 Task: Create new contact,   with mail id: 'GenesisThompson81@nbcnewyork.com', first name: 'Genesis', Last name: 'Thompson', Job Title: Business Consultant, Phone number (916) 555-5678. Change life cycle stage to  'Lead' and lead status to 'New'. Add new company to the associated contact: www.blackbuck.com_x000D_
 and type: Prospect. Logged in from softage.1@softage.net
Action: Mouse moved to (85, 54)
Screenshot: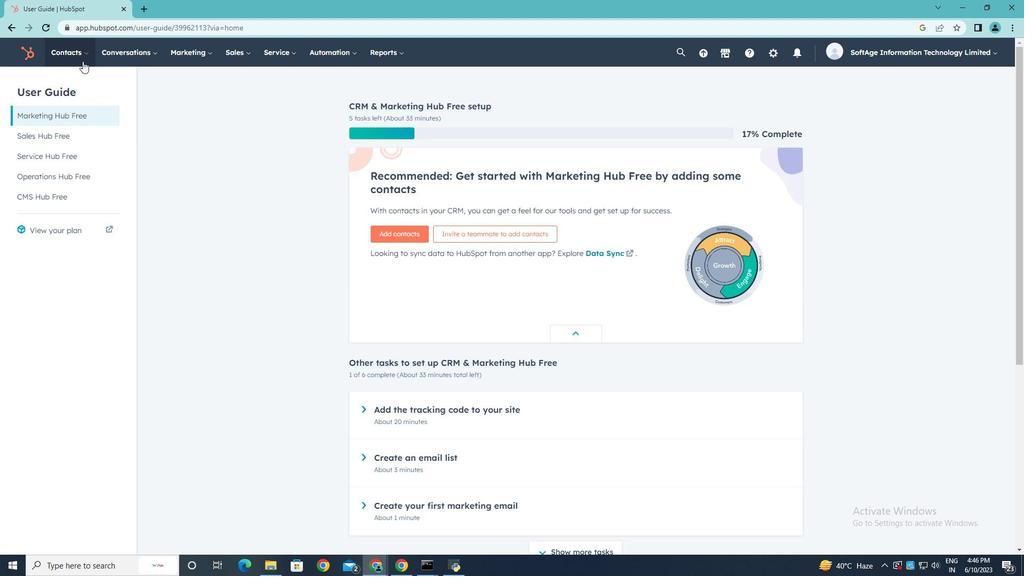 
Action: Mouse pressed left at (85, 54)
Screenshot: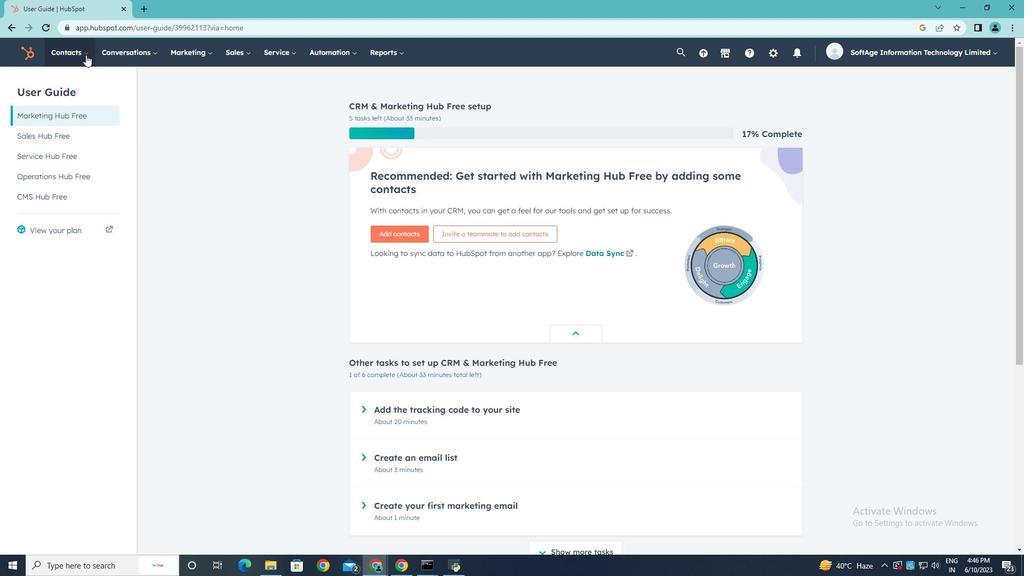 
Action: Mouse moved to (77, 84)
Screenshot: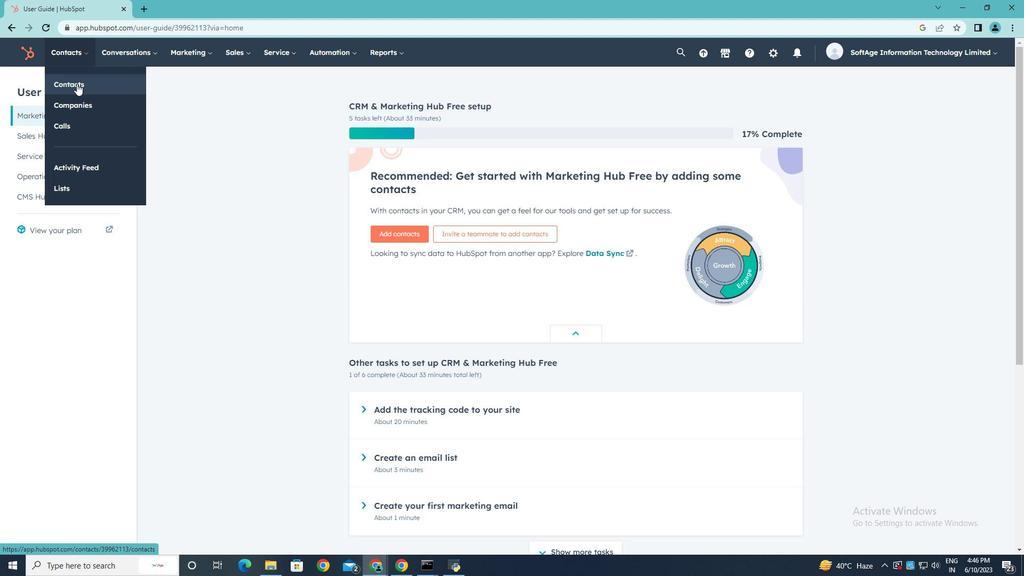 
Action: Mouse pressed left at (77, 84)
Screenshot: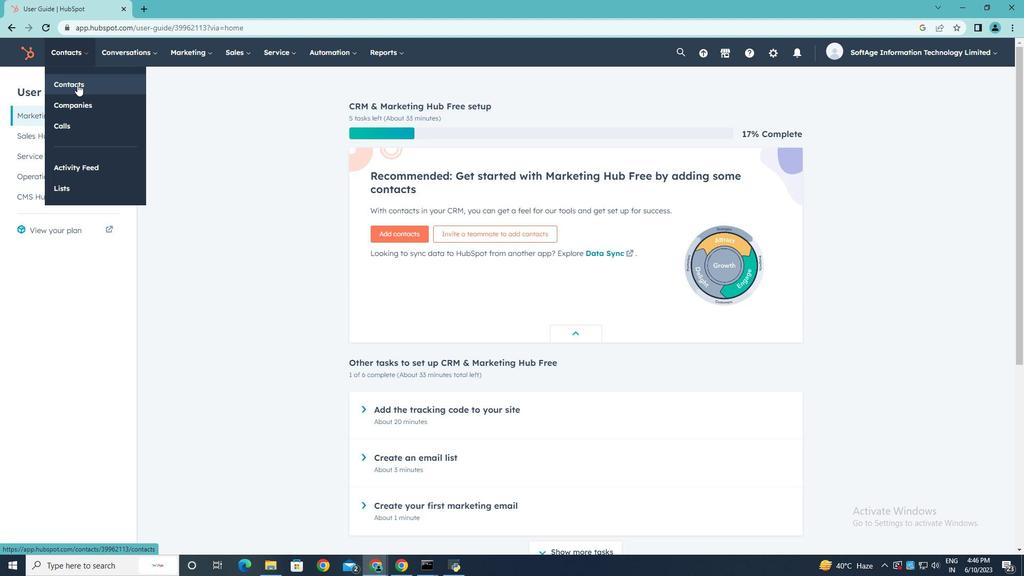
Action: Mouse moved to (964, 93)
Screenshot: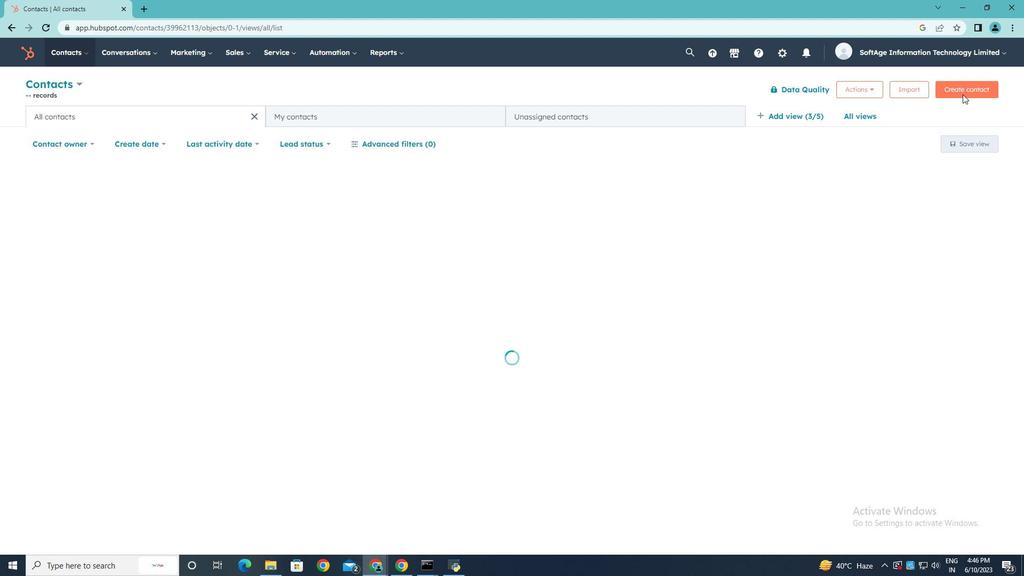 
Action: Mouse pressed left at (964, 93)
Screenshot: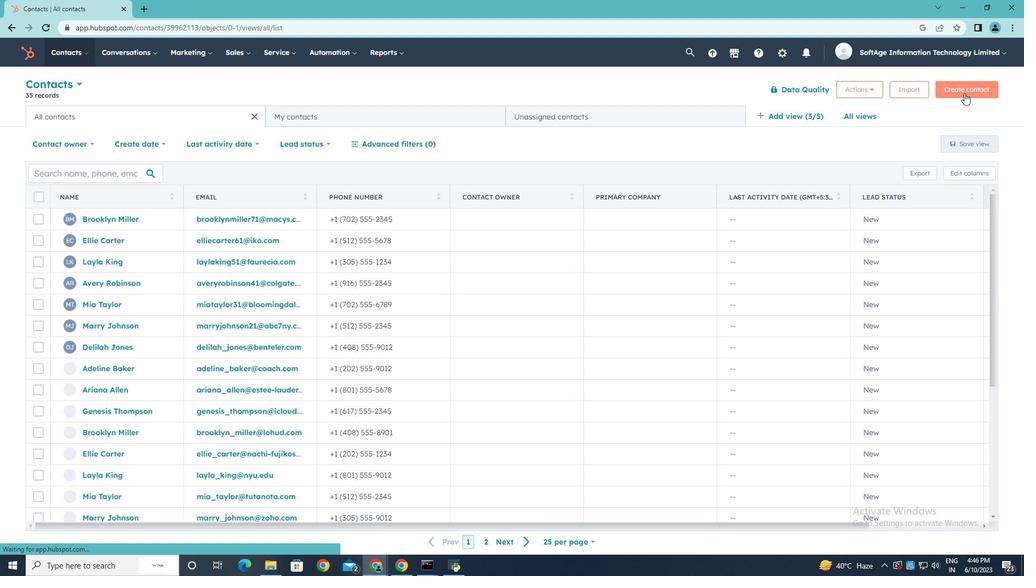 
Action: Mouse moved to (773, 144)
Screenshot: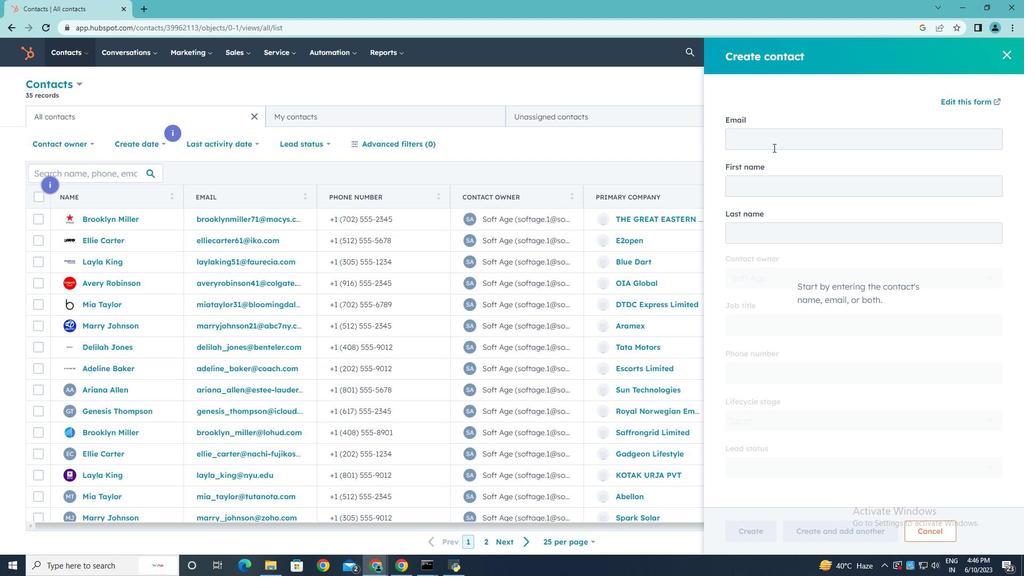 
Action: Mouse pressed left at (773, 144)
Screenshot: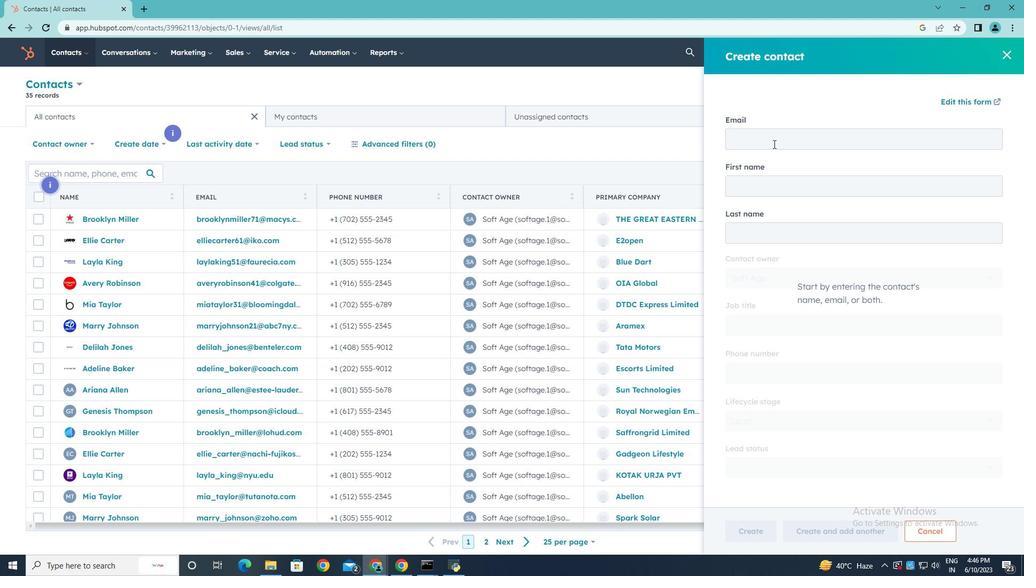 
Action: Key pressed <Key.shift><Key.shift><Key.shift><Key.shift>Genessis<Key.shift>Thompson81<Key.shift>@<Key.shift>nbcnewyork.com
Screenshot: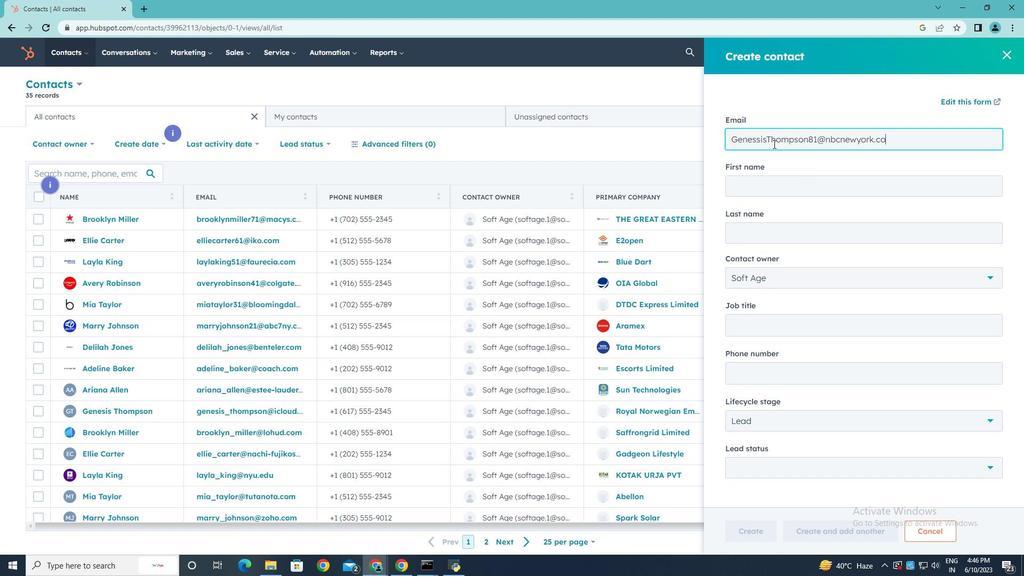 
Action: Mouse moved to (797, 188)
Screenshot: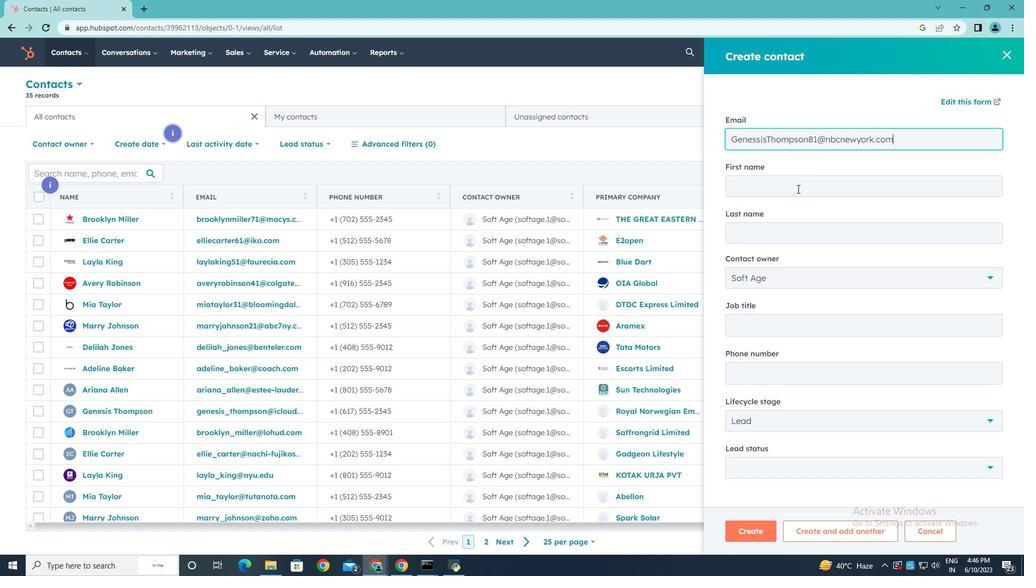 
Action: Mouse pressed left at (797, 188)
Screenshot: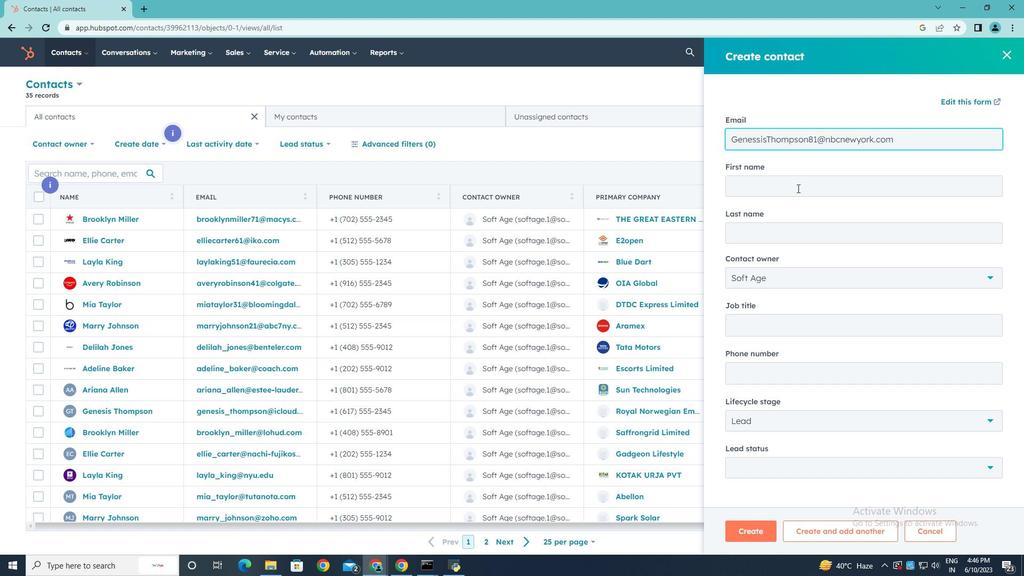 
Action: Key pressed <Key.shift>Genessis
Screenshot: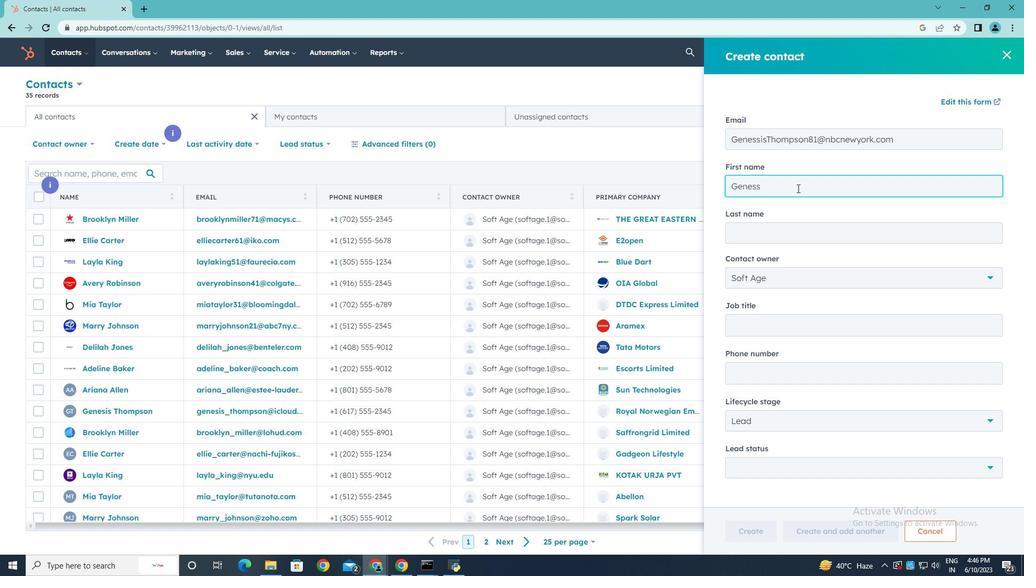 
Action: Mouse moved to (769, 234)
Screenshot: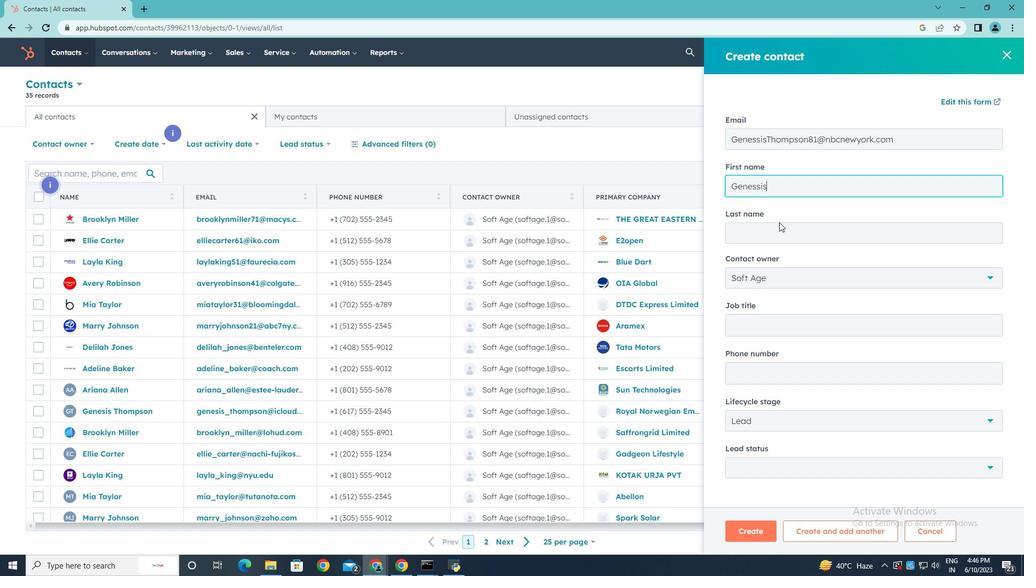 
Action: Mouse pressed left at (769, 234)
Screenshot: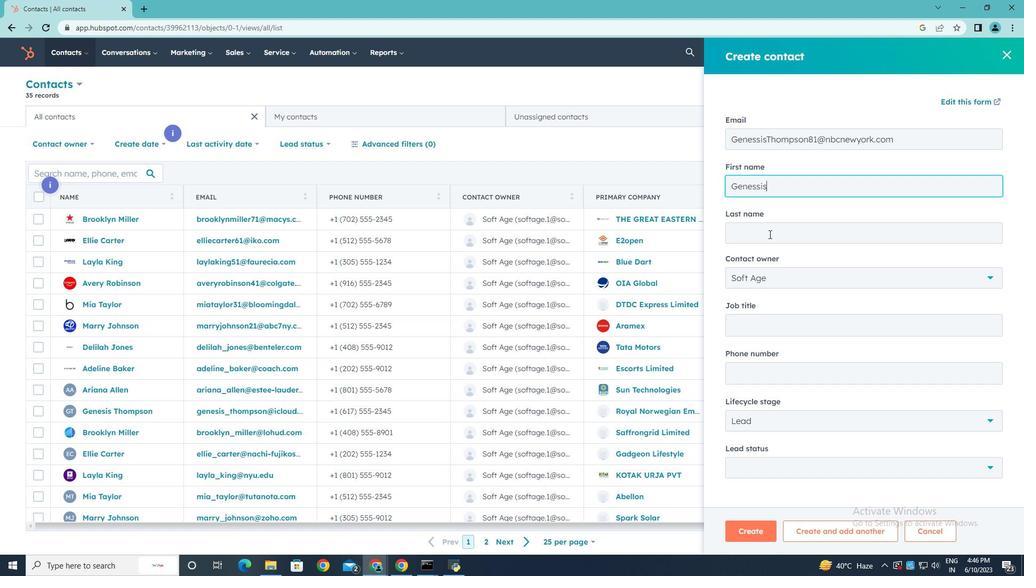 
Action: Key pressed <Key.shift><Key.shift>Thompson
Screenshot: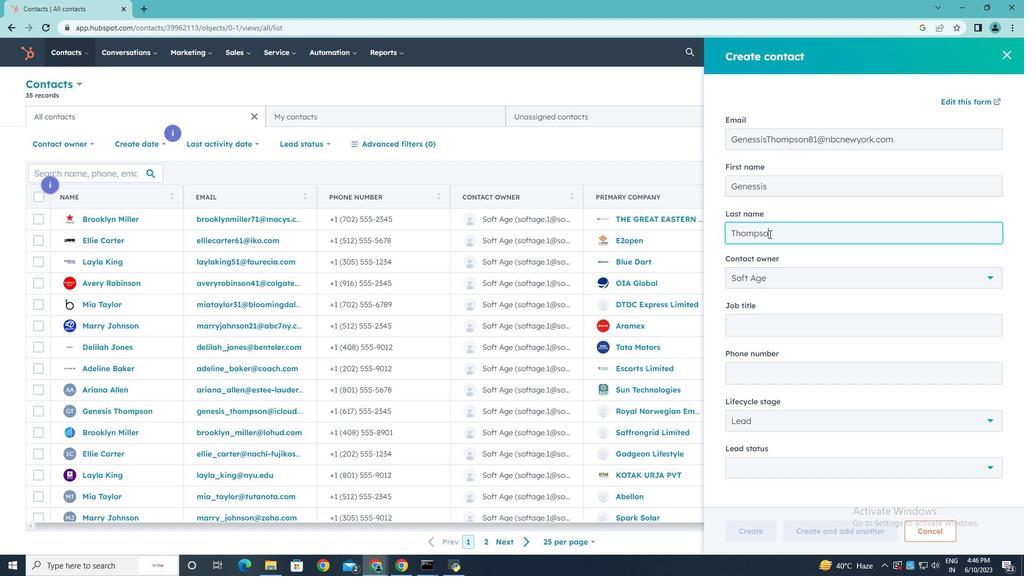 
Action: Mouse moved to (803, 326)
Screenshot: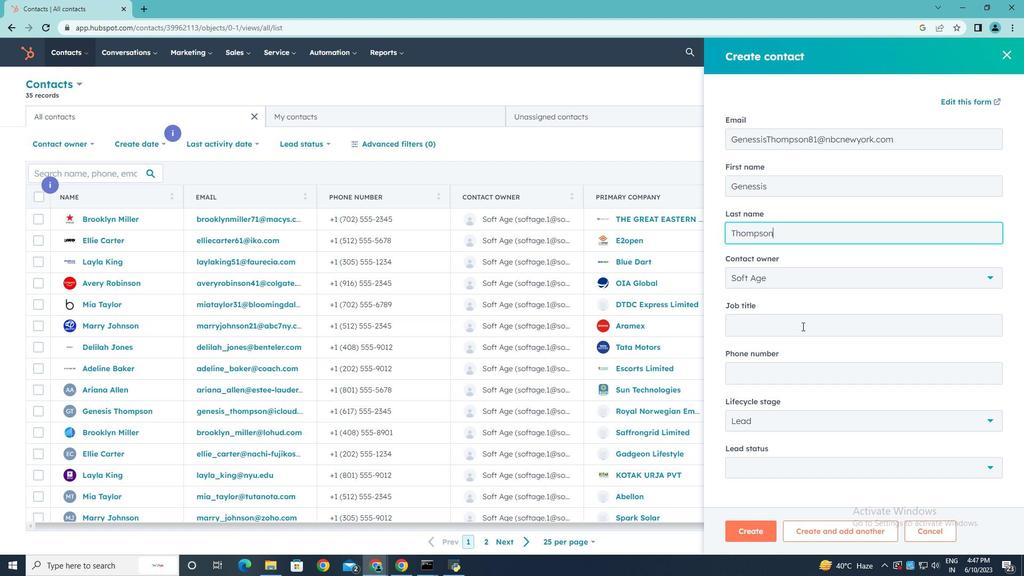 
Action: Mouse pressed left at (803, 326)
Screenshot: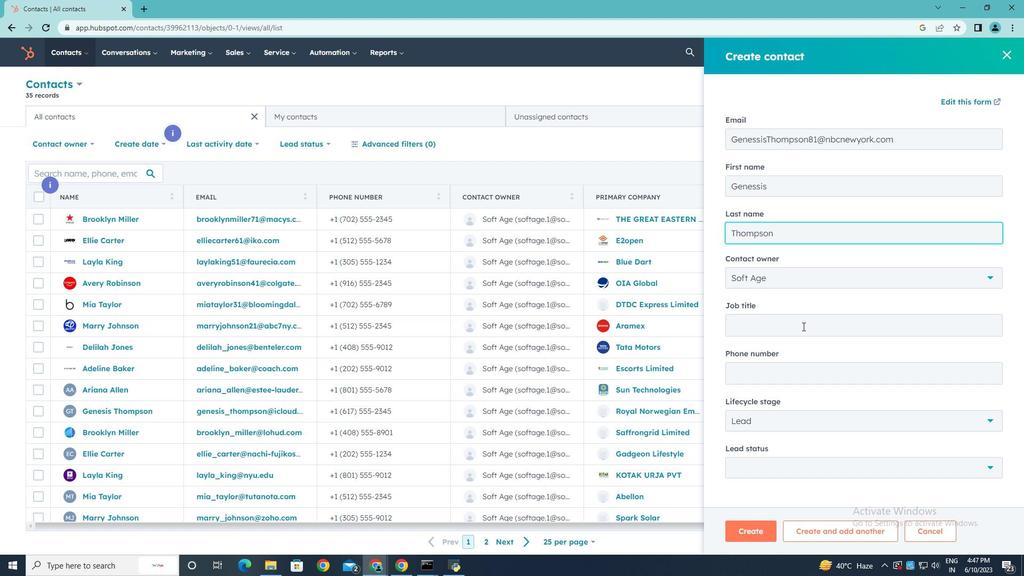 
Action: Key pressed <Key.shift>Buss<Key.backspace>iness<Key.space><Key.shift>Consultant
Screenshot: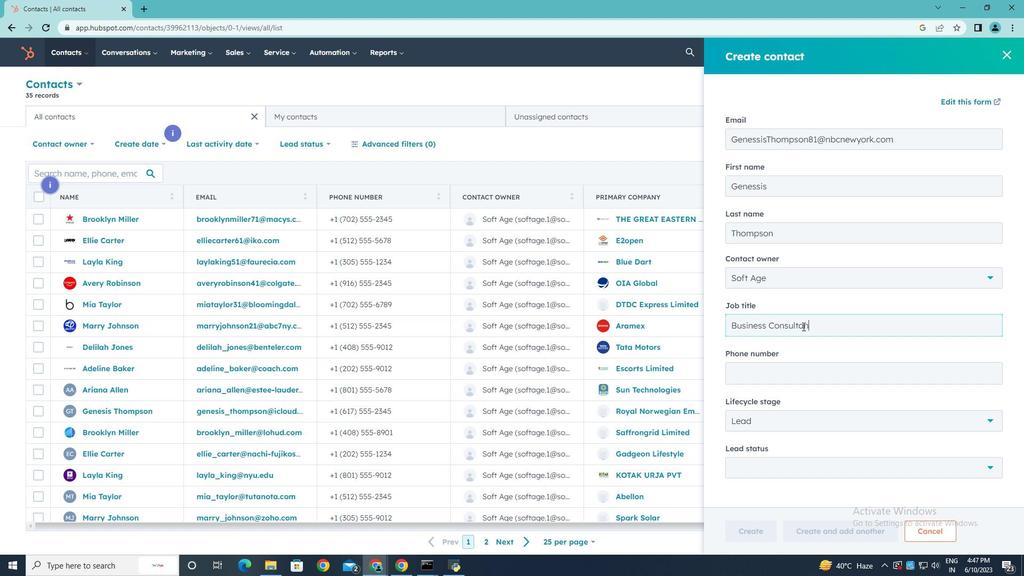 
Action: Mouse moved to (808, 376)
Screenshot: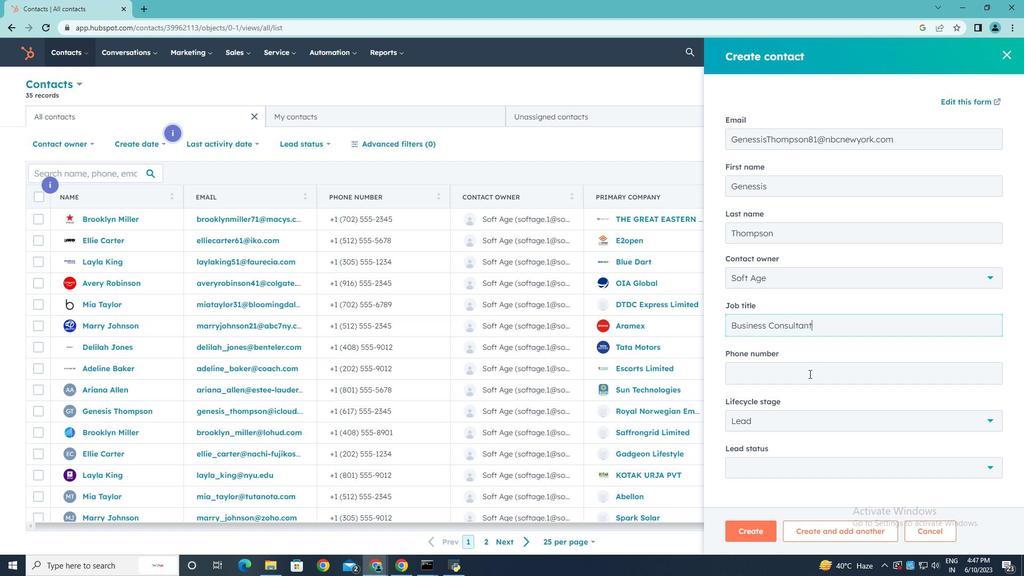 
Action: Mouse pressed left at (808, 376)
Screenshot: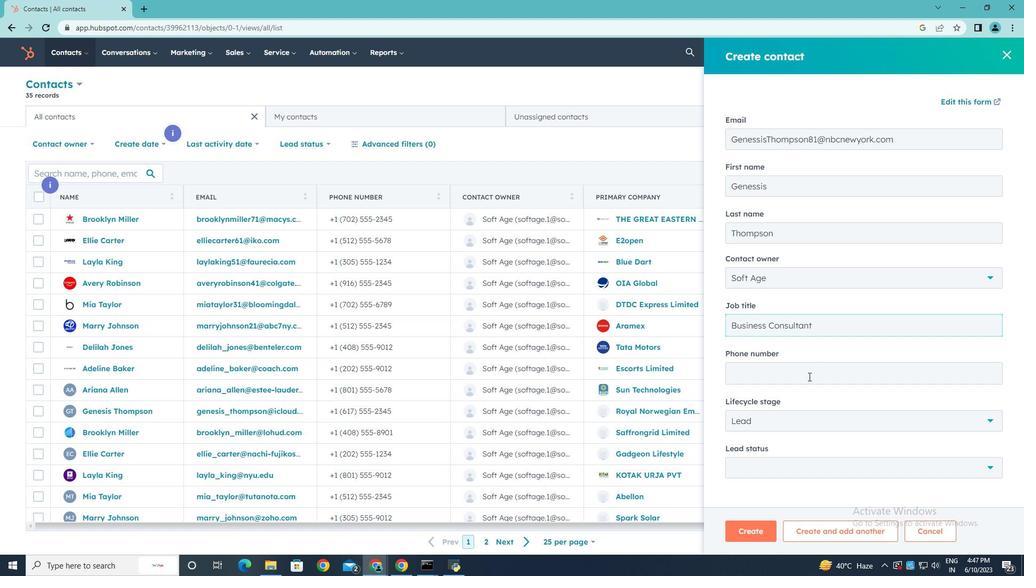 
Action: Key pressed 9165555678
Screenshot: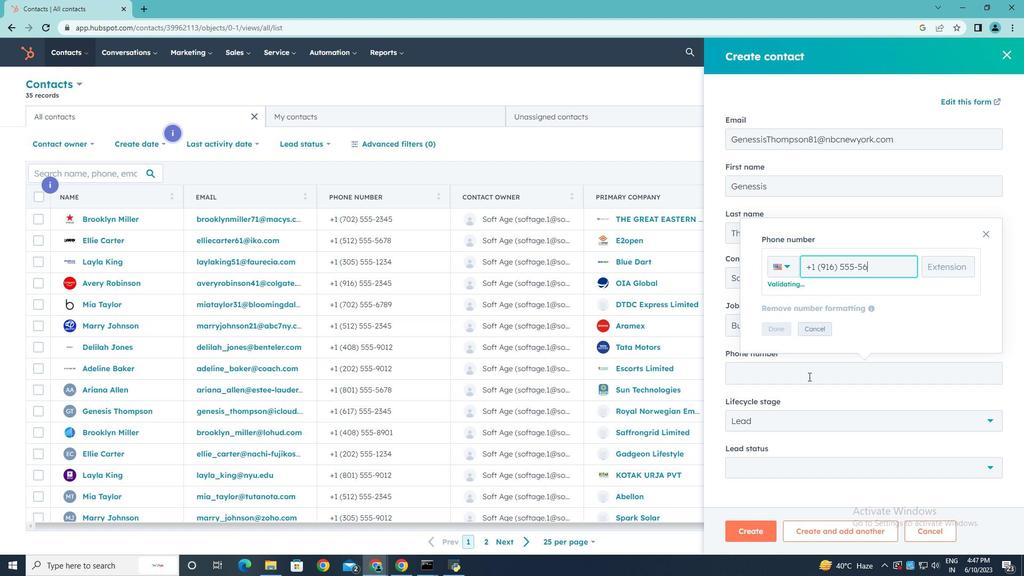 
Action: Mouse moved to (777, 327)
Screenshot: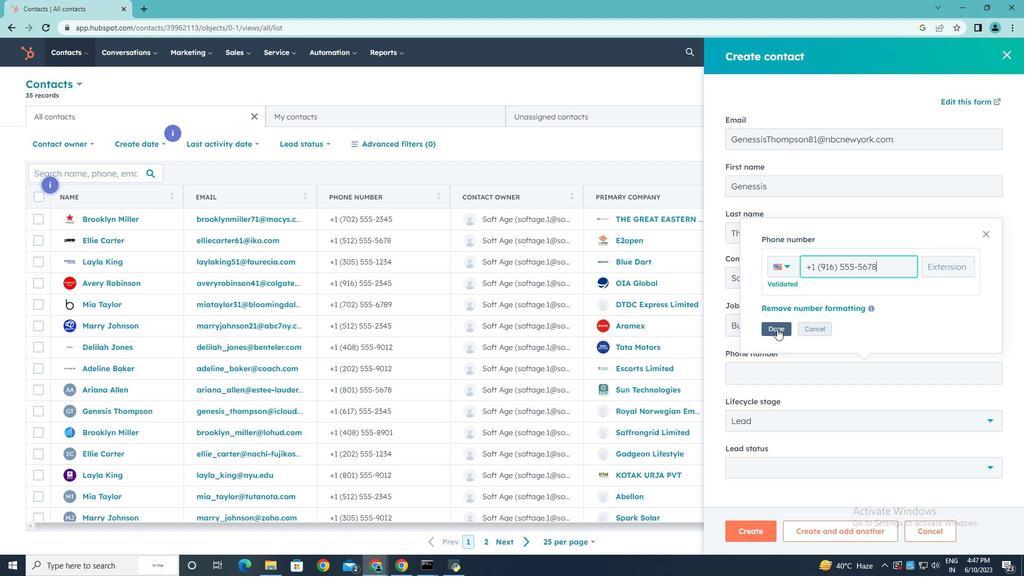 
Action: Mouse pressed left at (777, 327)
Screenshot: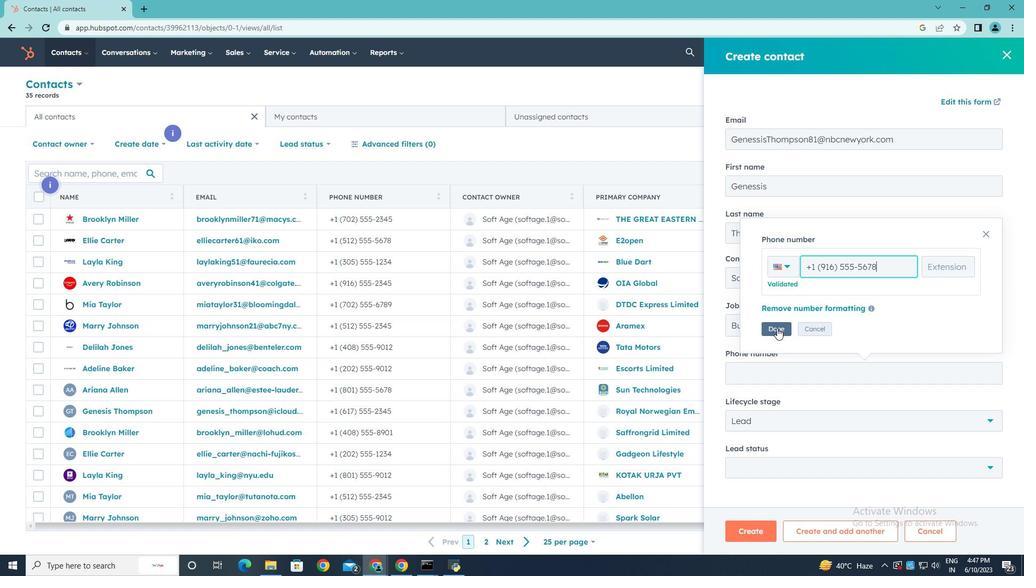 
Action: Mouse moved to (795, 422)
Screenshot: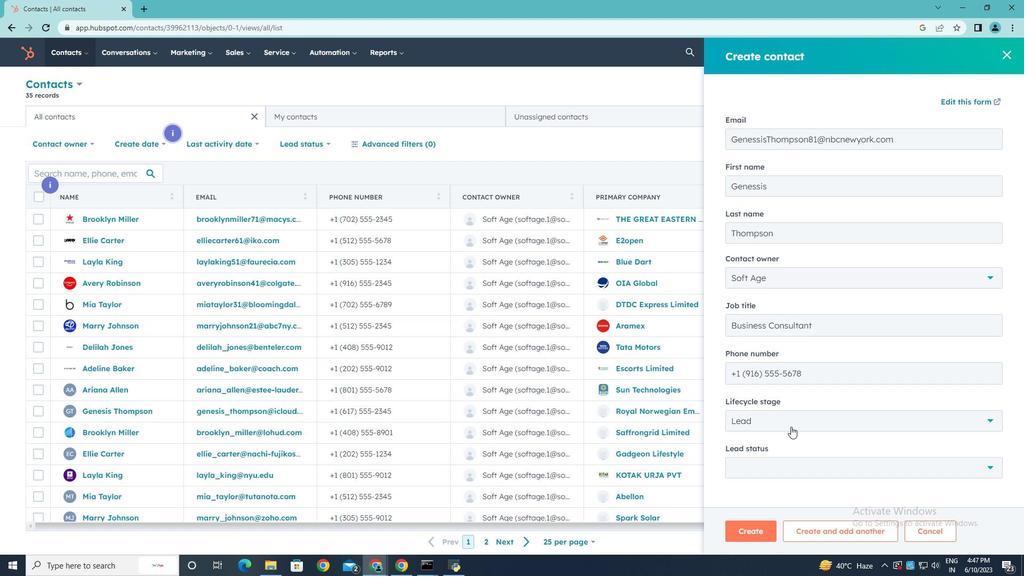 
Action: Mouse pressed left at (795, 422)
Screenshot: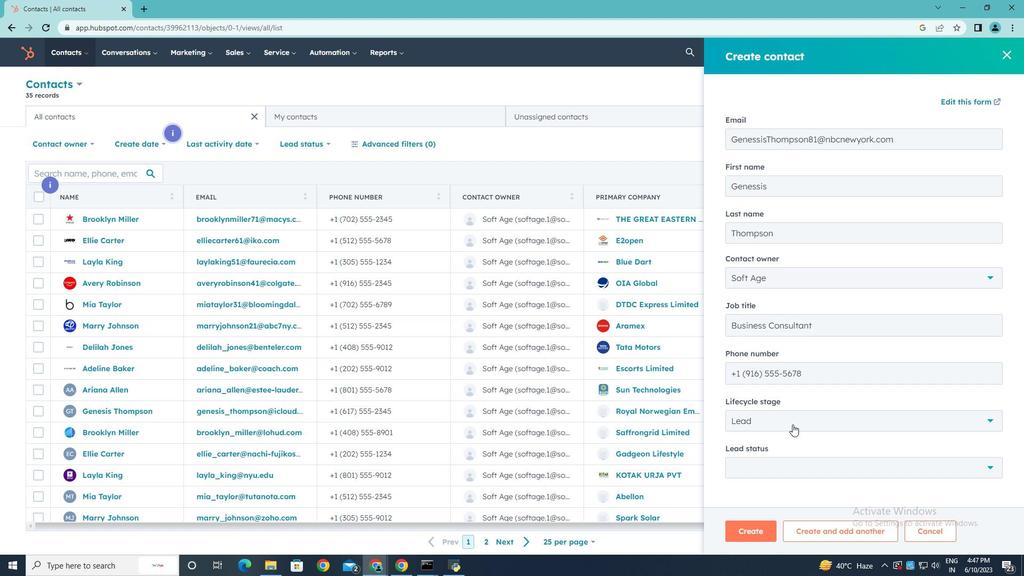 
Action: Mouse moved to (766, 321)
Screenshot: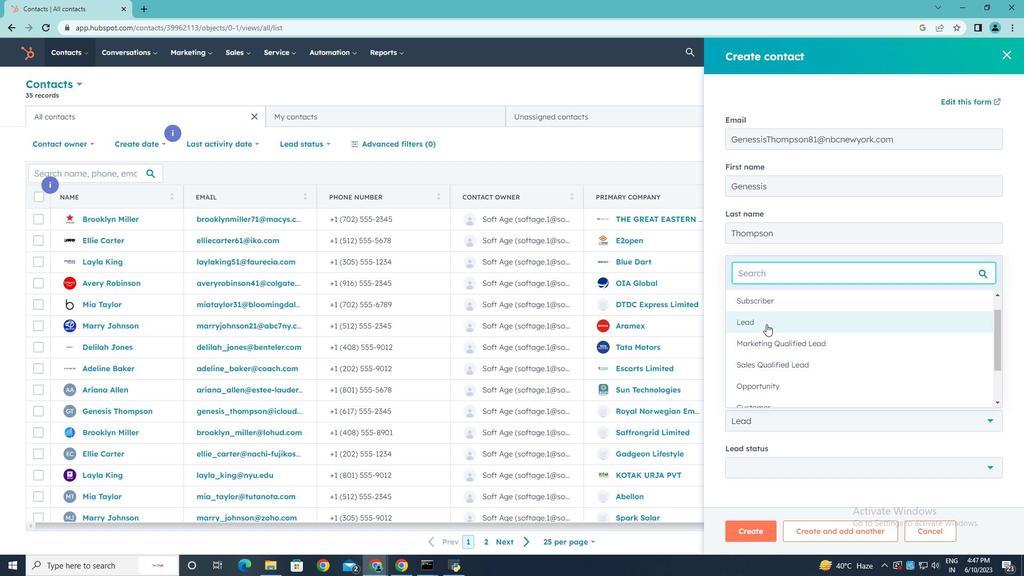 
Action: Mouse pressed left at (766, 321)
Screenshot: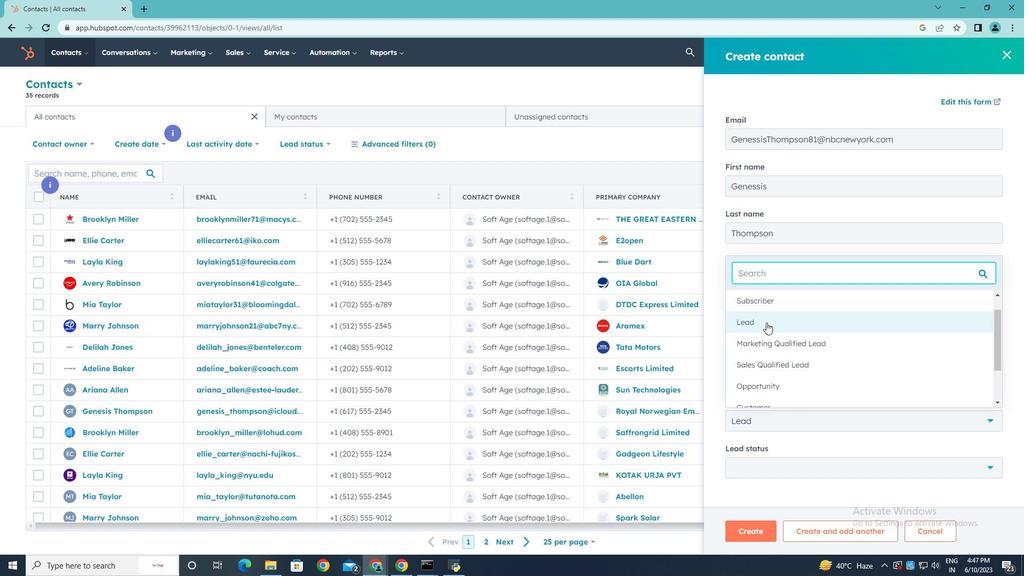 
Action: Mouse moved to (790, 466)
Screenshot: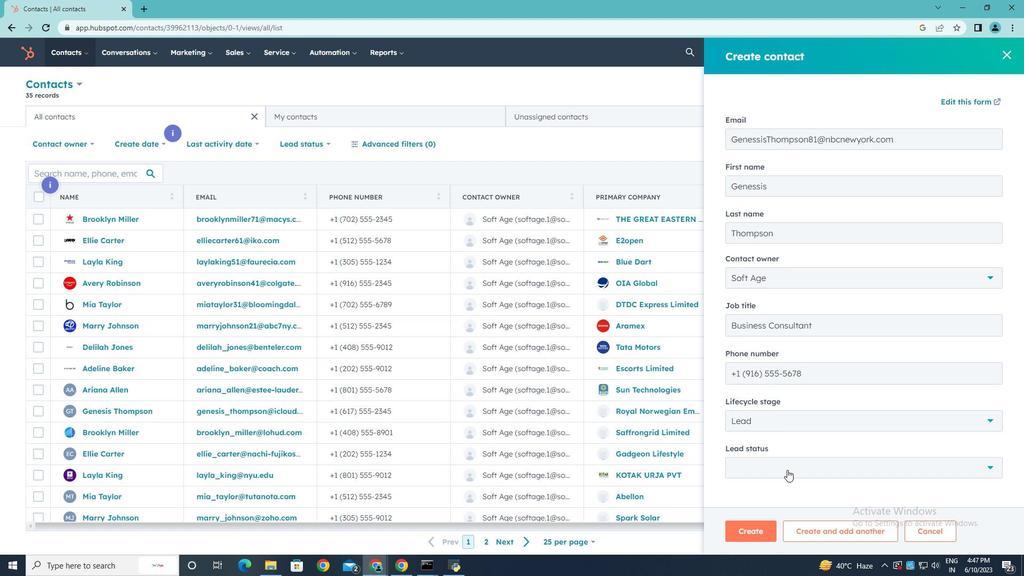 
Action: Mouse pressed left at (790, 466)
Screenshot: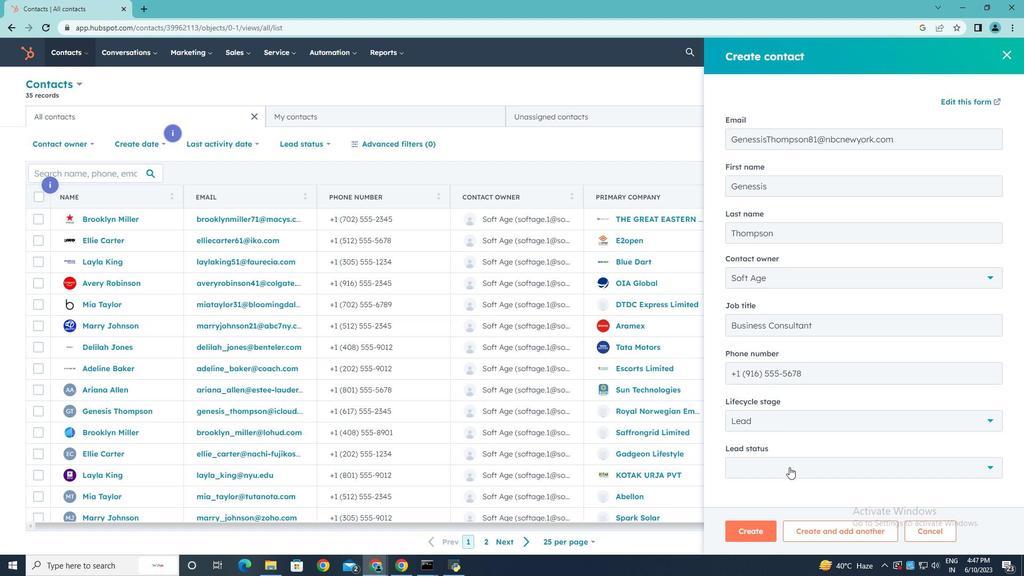 
Action: Mouse moved to (779, 370)
Screenshot: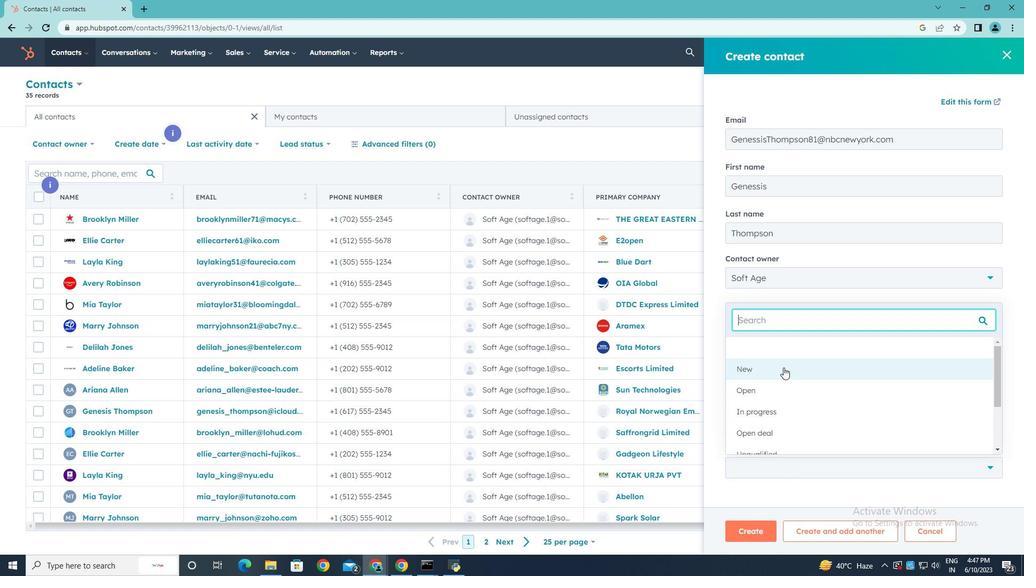 
Action: Mouse pressed left at (779, 370)
Screenshot: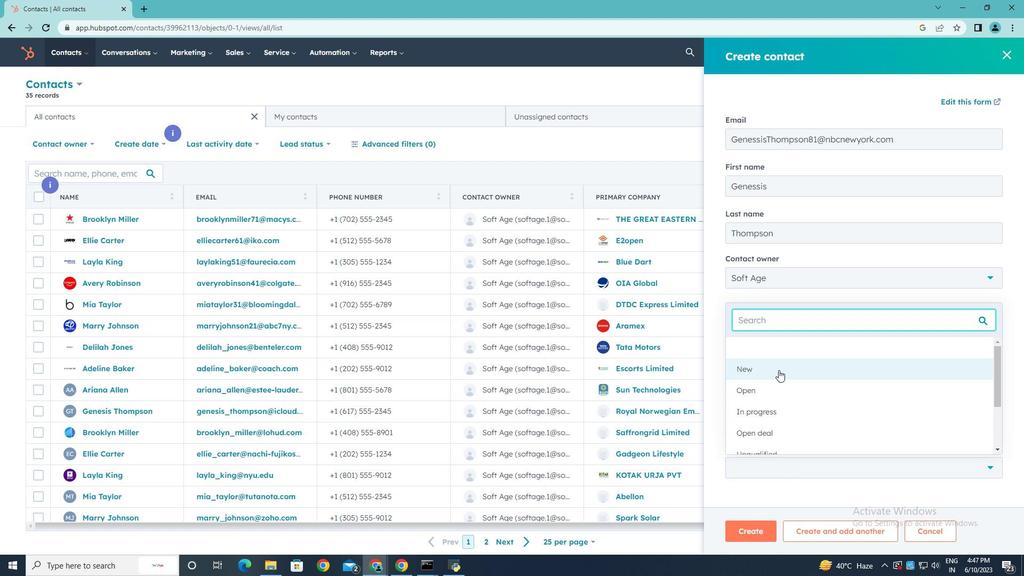 
Action: Mouse moved to (790, 476)
Screenshot: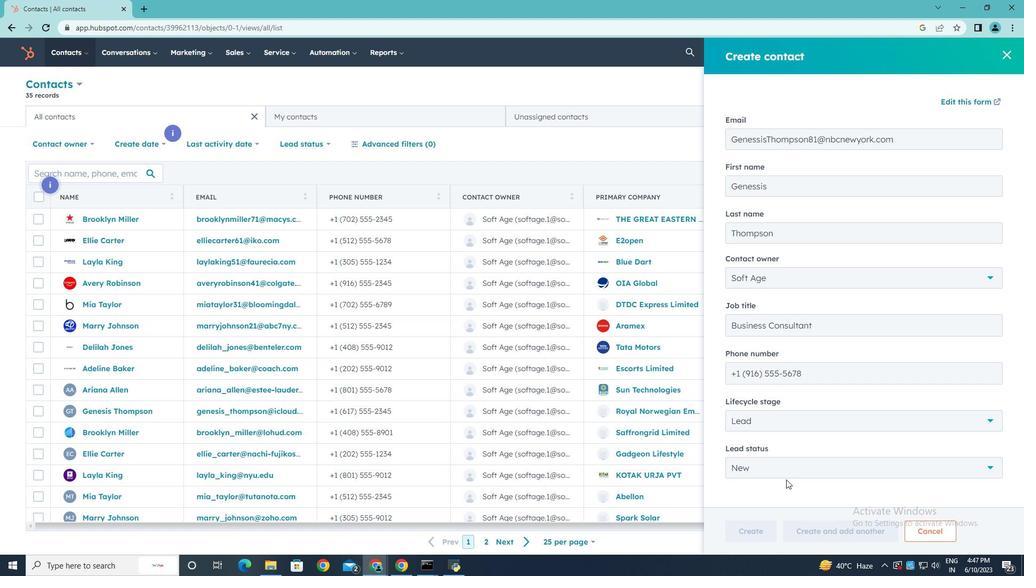 
Action: Mouse scrolled (790, 475) with delta (0, 0)
Screenshot: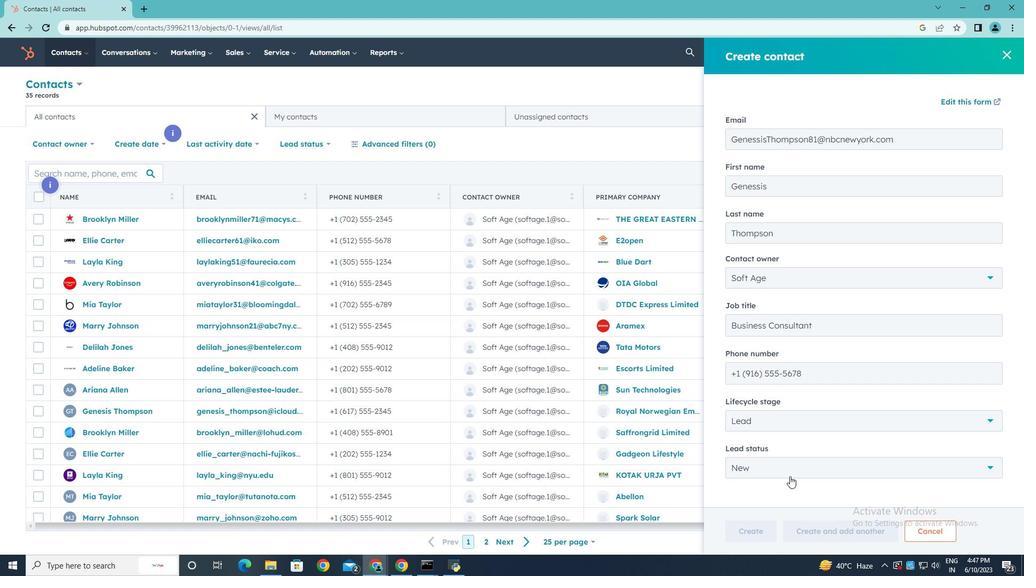 
Action: Mouse scrolled (790, 475) with delta (0, 0)
Screenshot: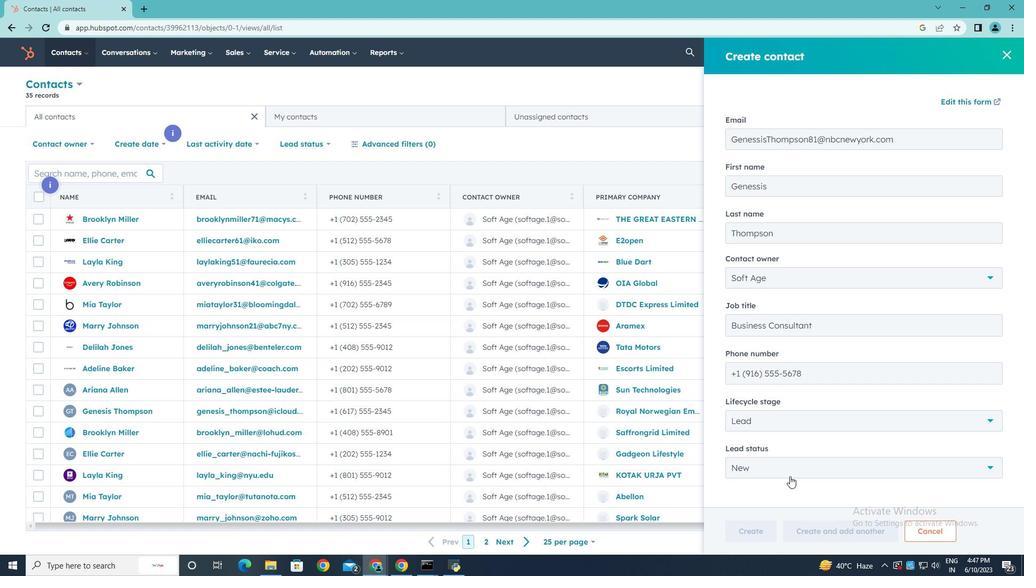 
Action: Mouse scrolled (790, 475) with delta (0, 0)
Screenshot: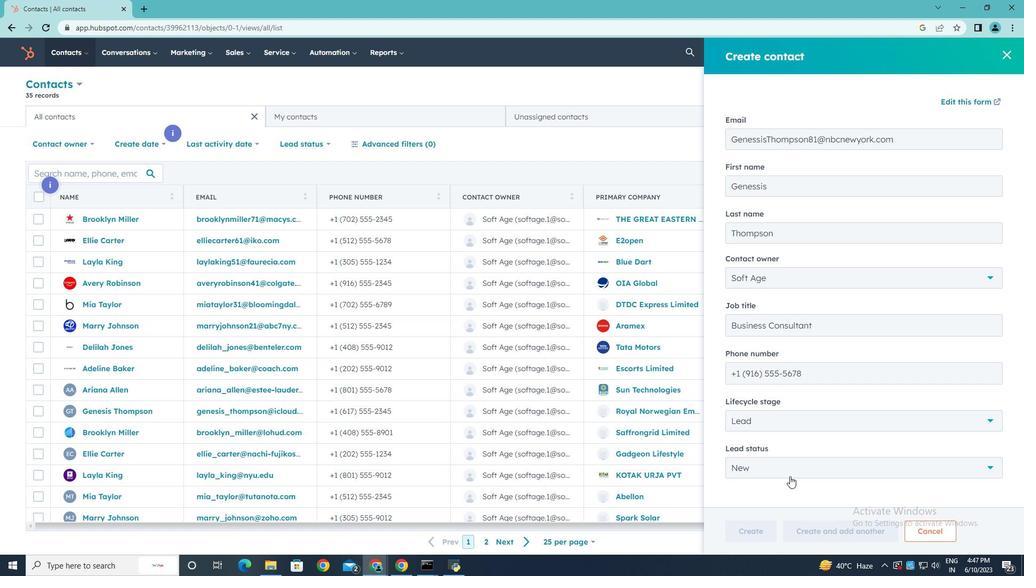 
Action: Mouse scrolled (790, 475) with delta (0, 0)
Screenshot: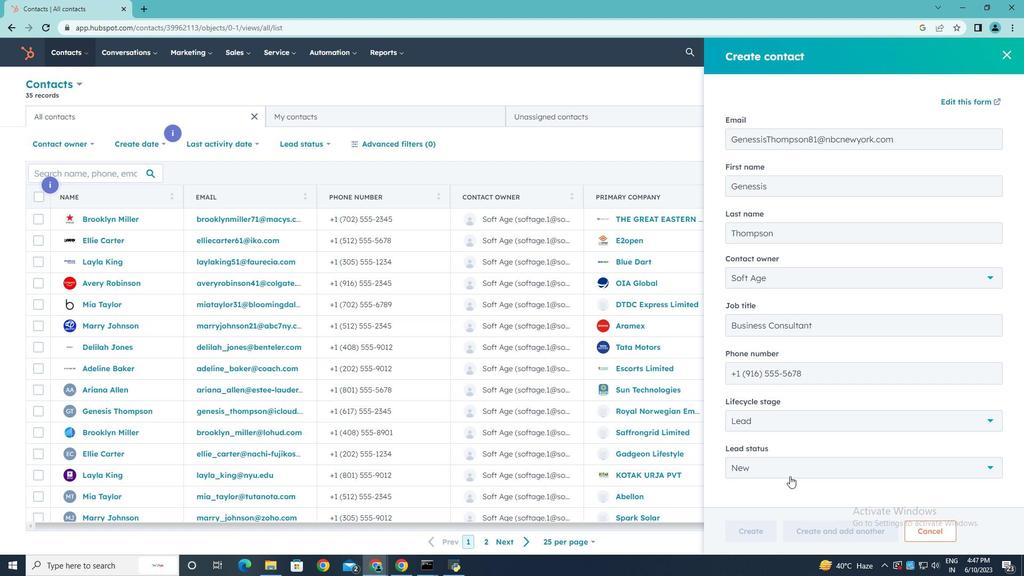 
Action: Mouse moved to (747, 530)
Screenshot: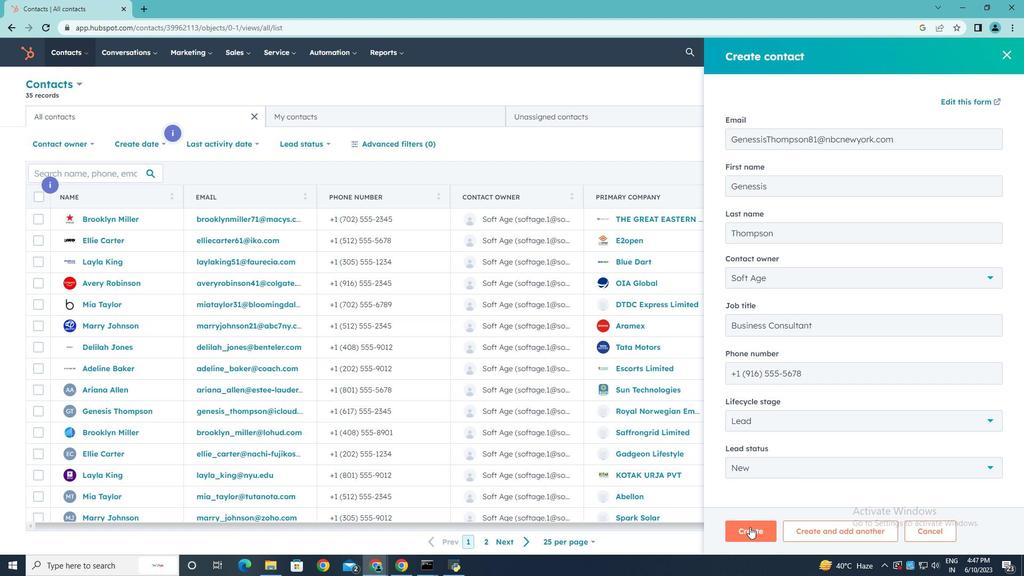 
Action: Mouse pressed left at (747, 530)
Screenshot: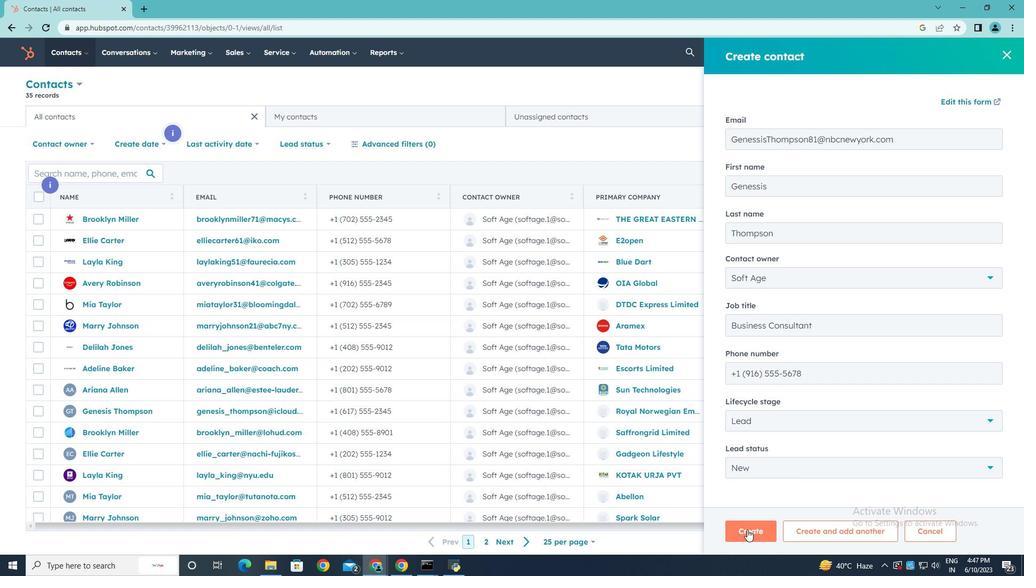 
Action: Mouse moved to (721, 344)
Screenshot: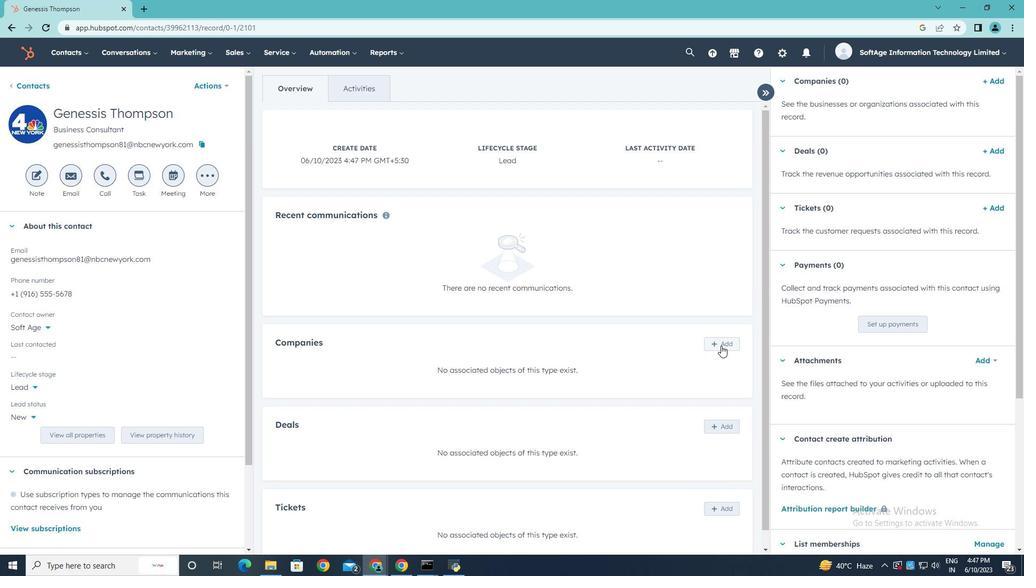 
Action: Mouse pressed left at (721, 344)
Screenshot: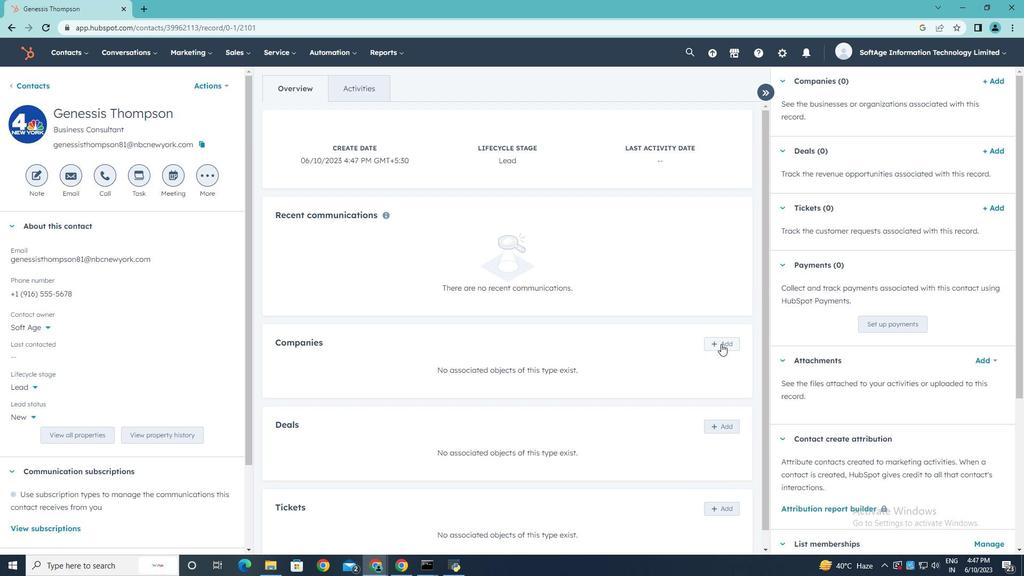 
Action: Mouse moved to (809, 111)
Screenshot: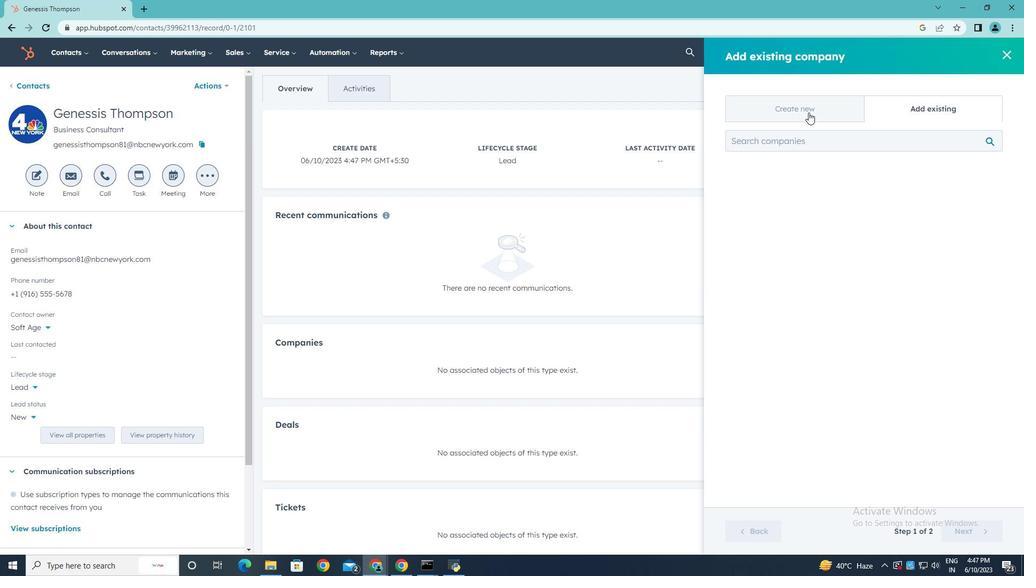 
Action: Mouse pressed left at (809, 111)
Screenshot: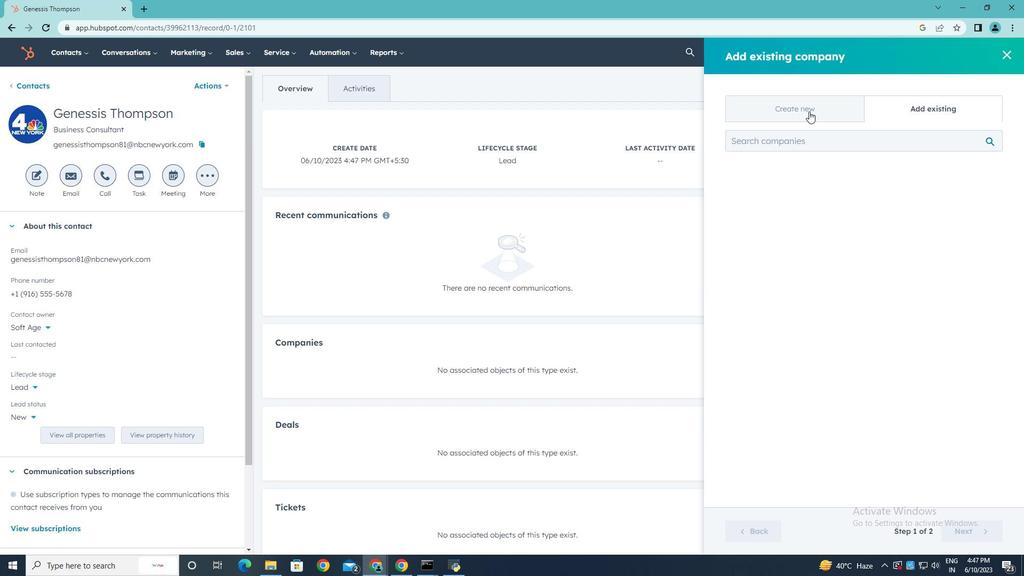
Action: Mouse moved to (775, 172)
Screenshot: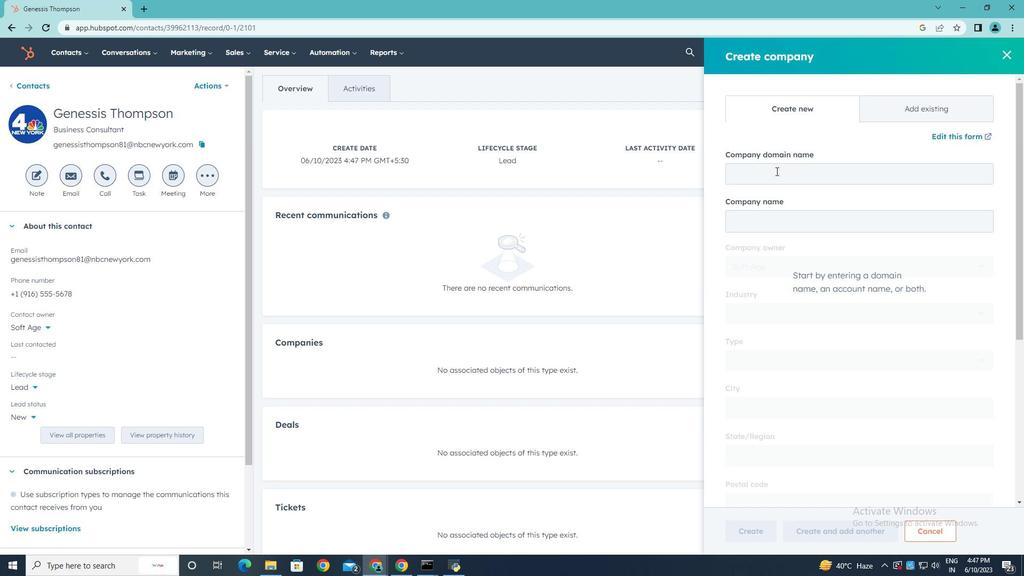 
Action: Mouse pressed left at (775, 172)
Screenshot: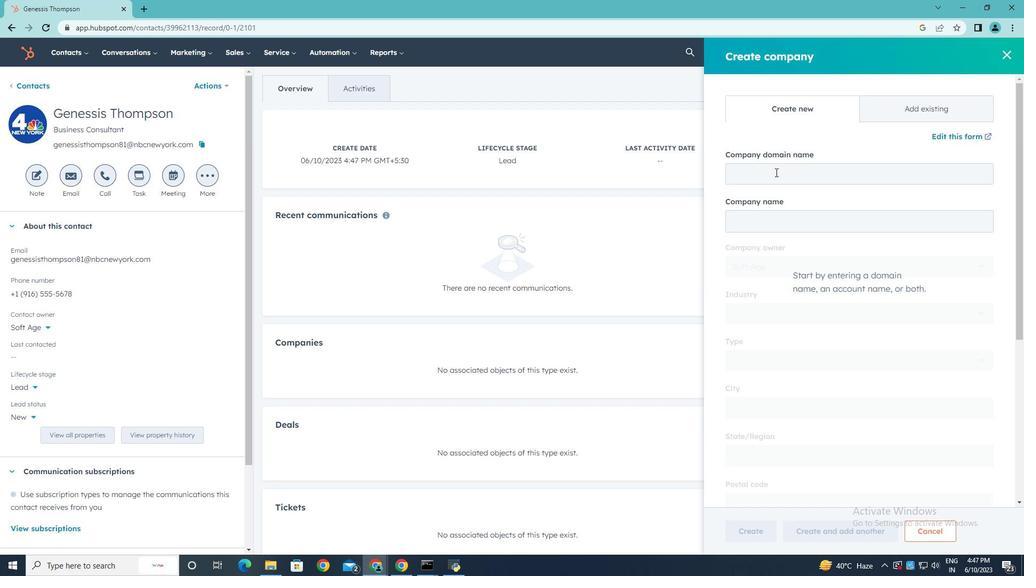 
Action: Key pressed www.blackbuck.com
Screenshot: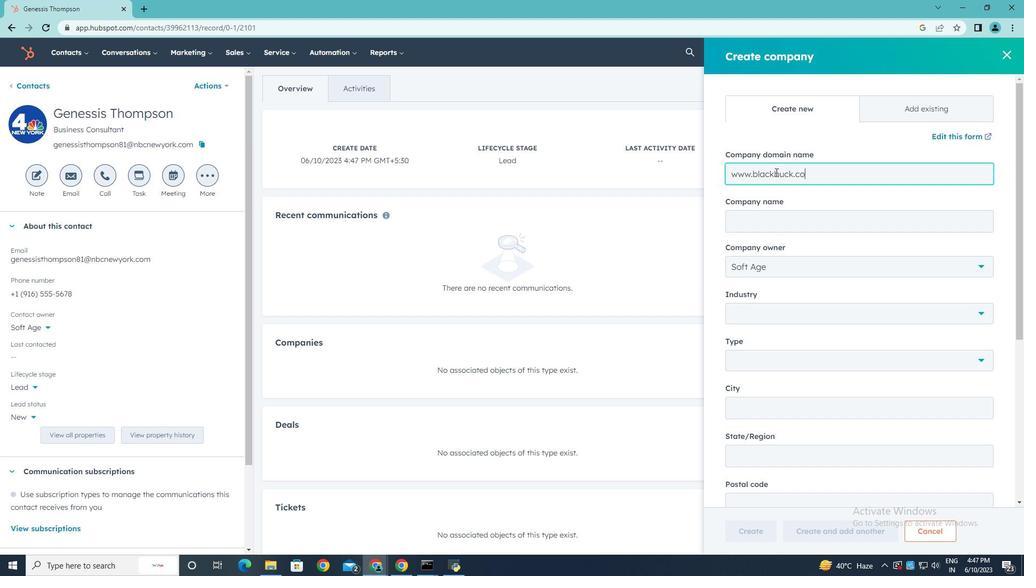 
Action: Mouse scrolled (775, 171) with delta (0, 0)
Screenshot: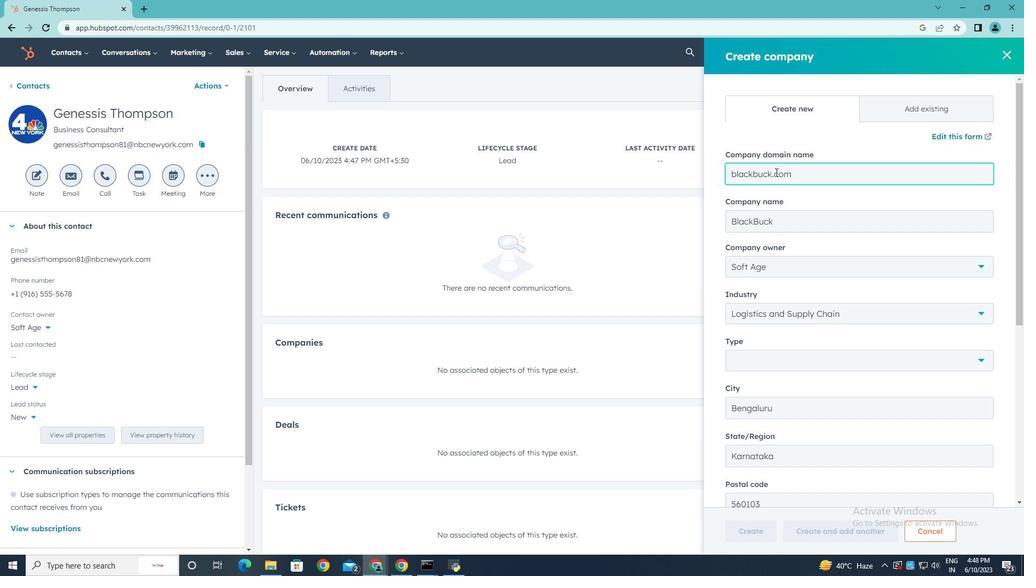 
Action: Mouse scrolled (775, 171) with delta (0, 0)
Screenshot: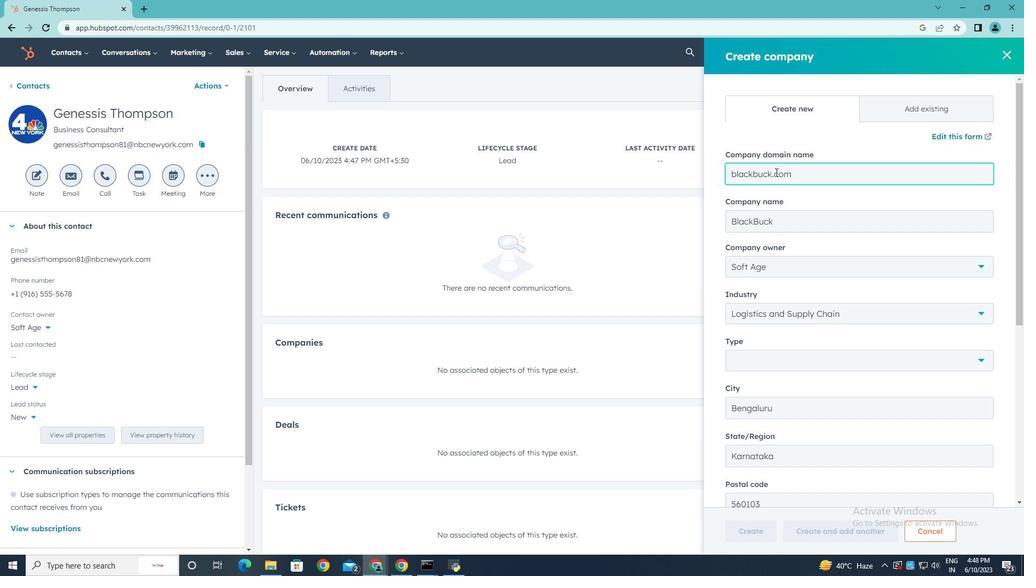 
Action: Mouse scrolled (775, 171) with delta (0, 0)
Screenshot: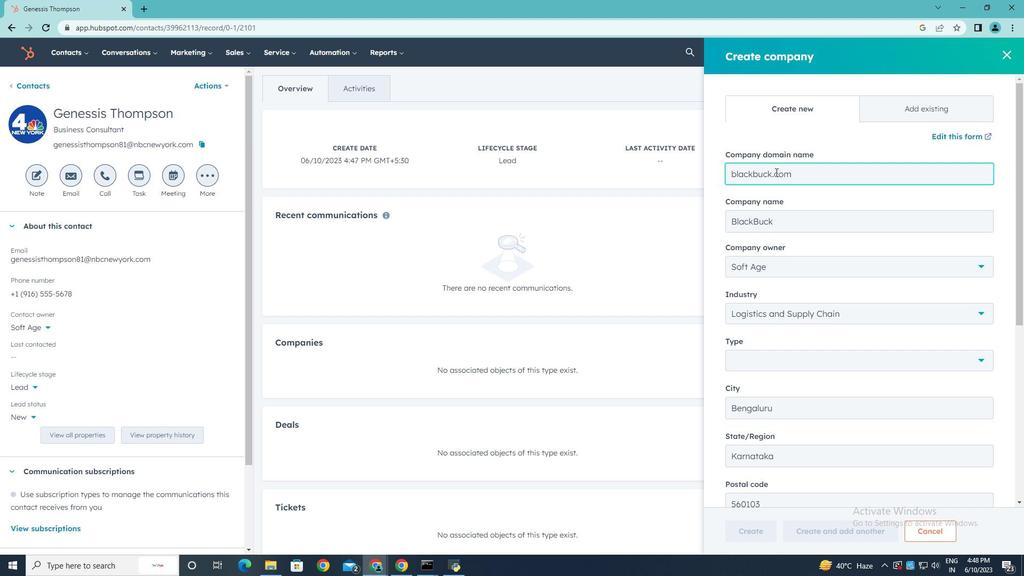
Action: Mouse scrolled (775, 171) with delta (0, 0)
Screenshot: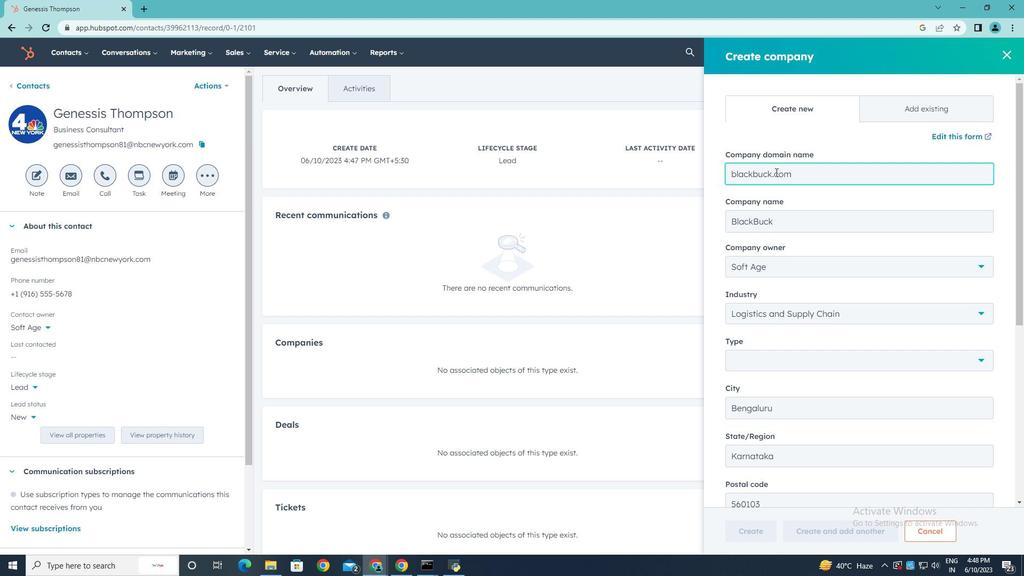 
Action: Mouse scrolled (775, 171) with delta (0, 0)
Screenshot: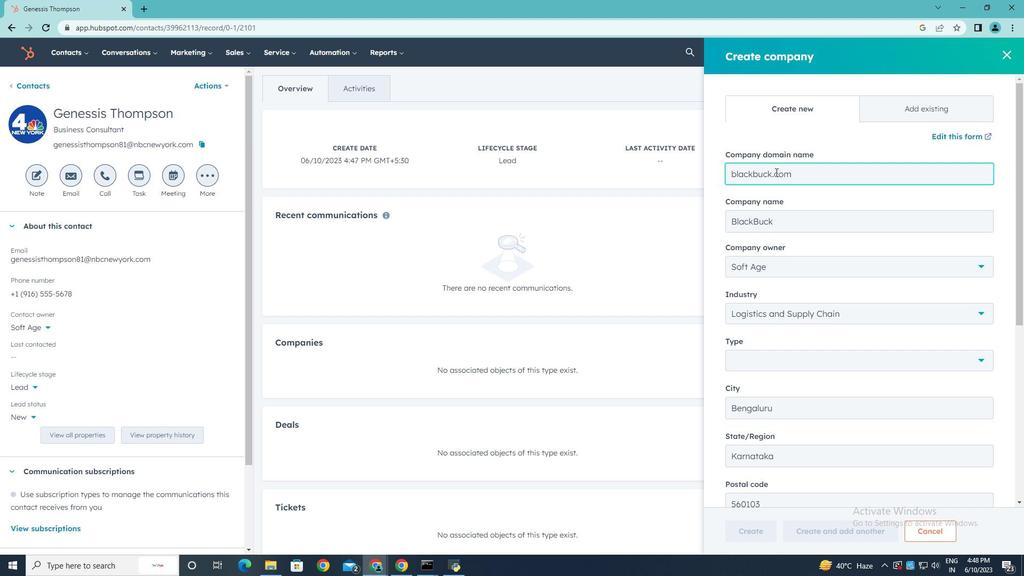 
Action: Mouse moved to (782, 166)
Screenshot: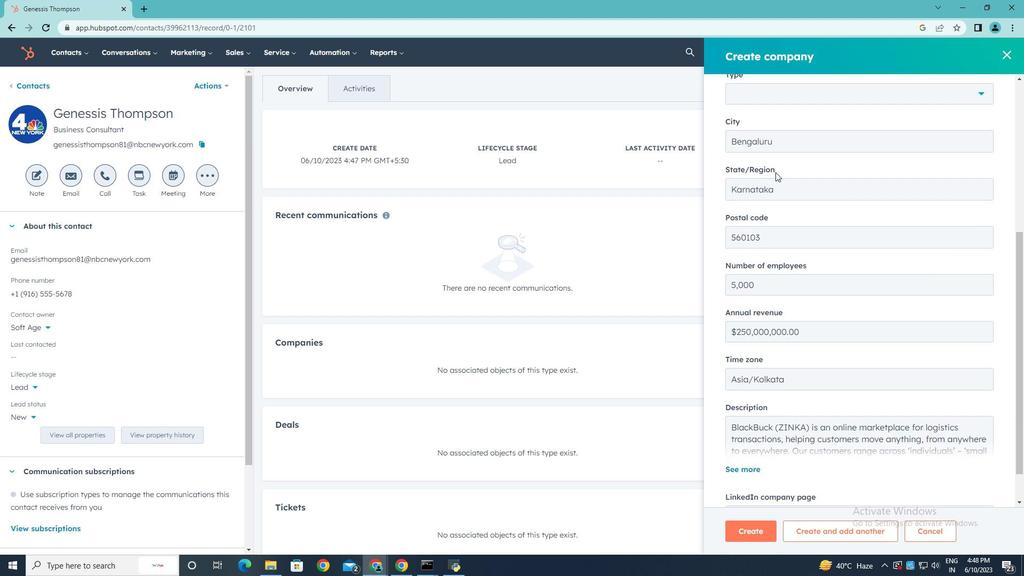 
Action: Mouse scrolled (782, 167) with delta (0, 0)
Screenshot: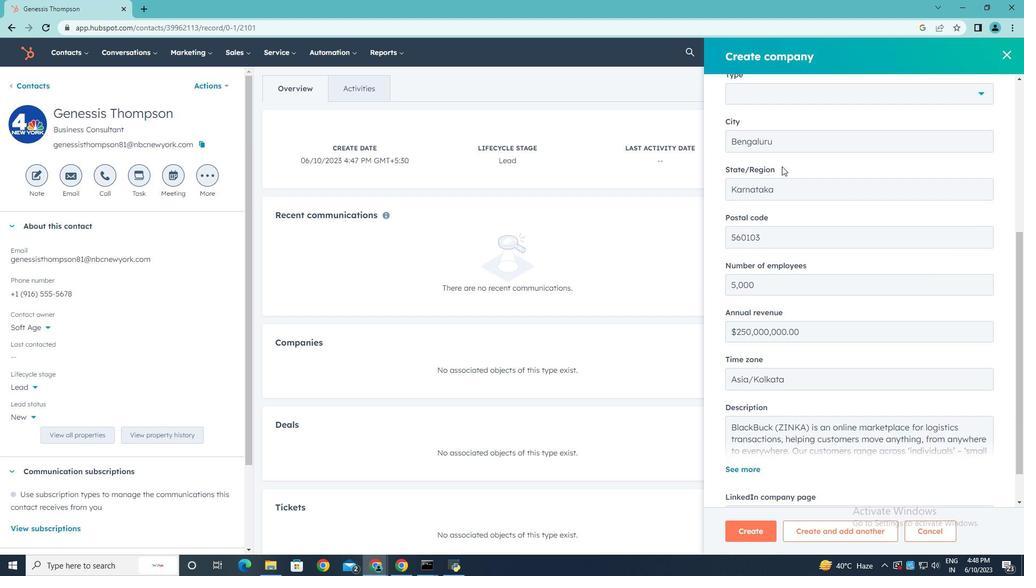 
Action: Mouse moved to (959, 151)
Screenshot: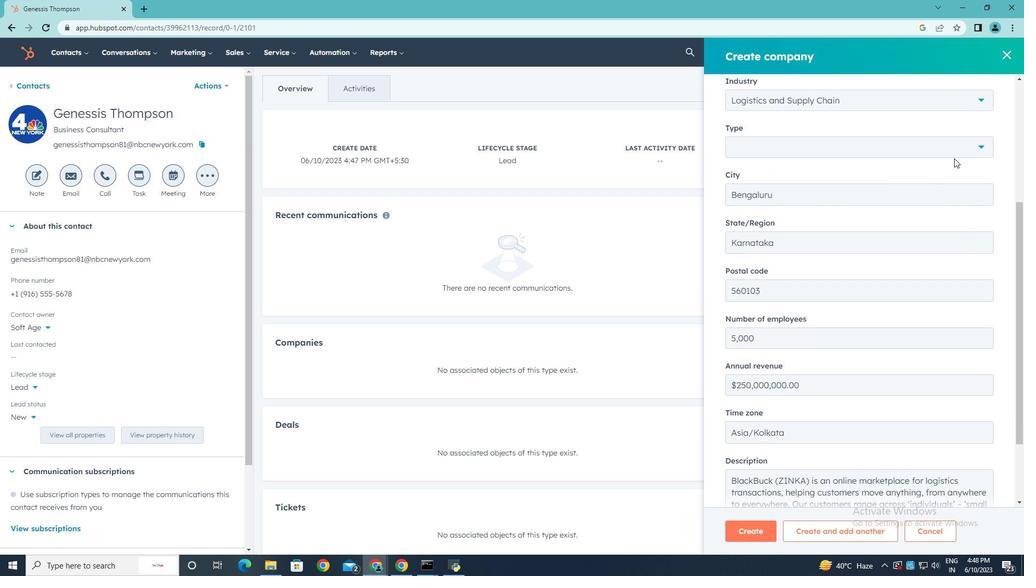 
Action: Mouse pressed left at (959, 151)
Screenshot: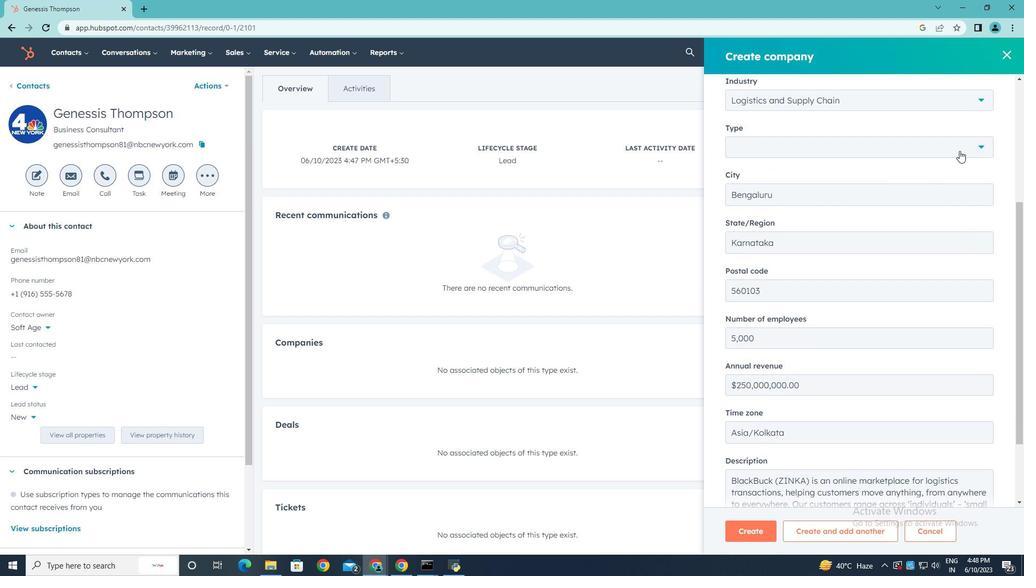 
Action: Mouse moved to (757, 196)
Screenshot: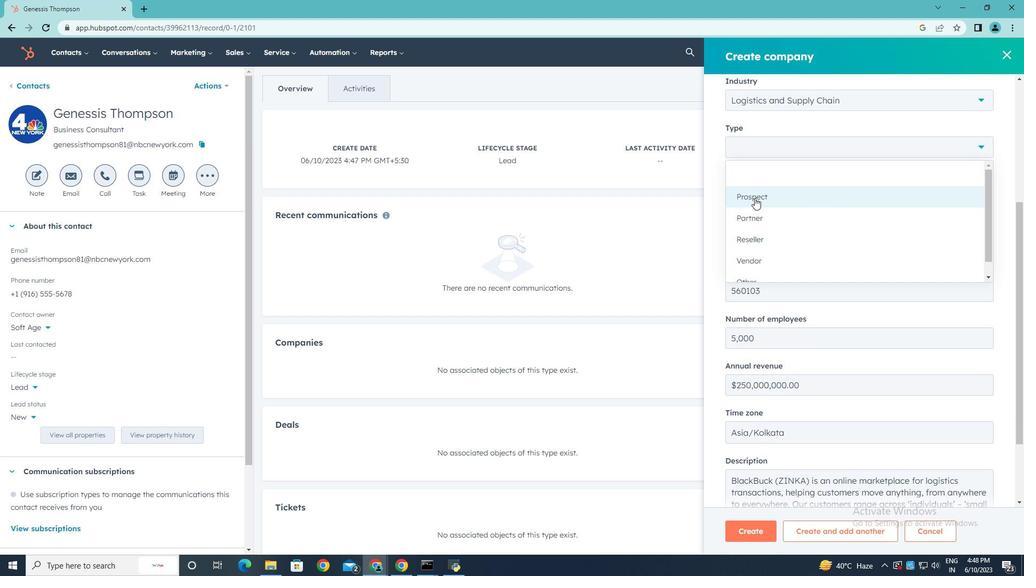 
Action: Mouse pressed left at (757, 196)
Screenshot: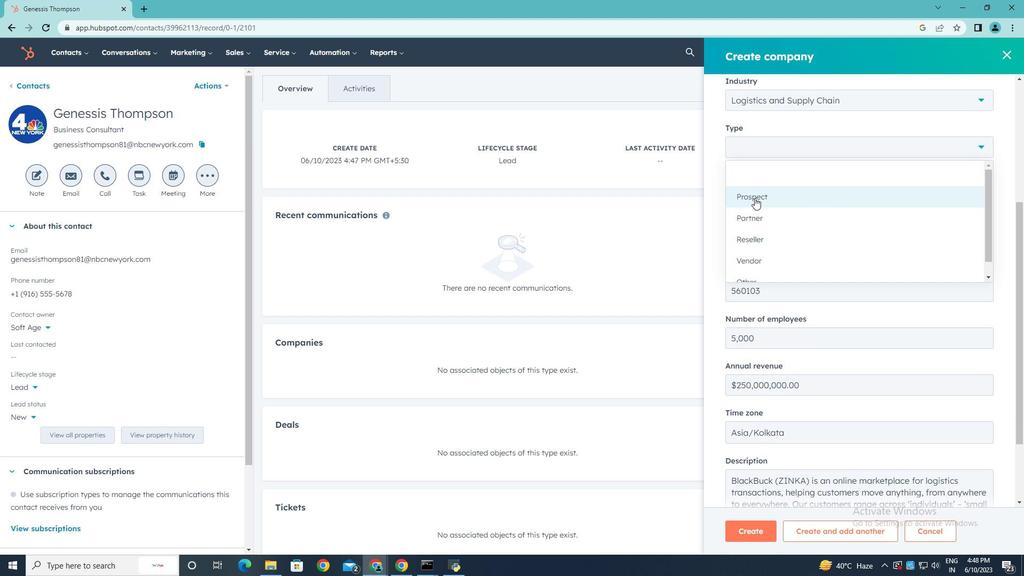 
Action: Mouse scrolled (757, 195) with delta (0, 0)
Screenshot: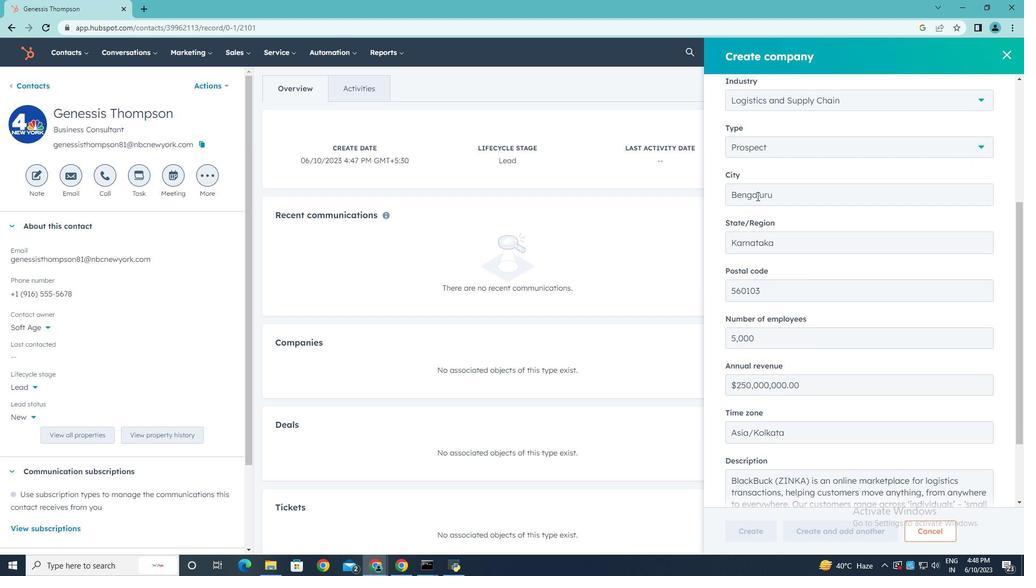 
Action: Mouse scrolled (757, 195) with delta (0, 0)
Screenshot: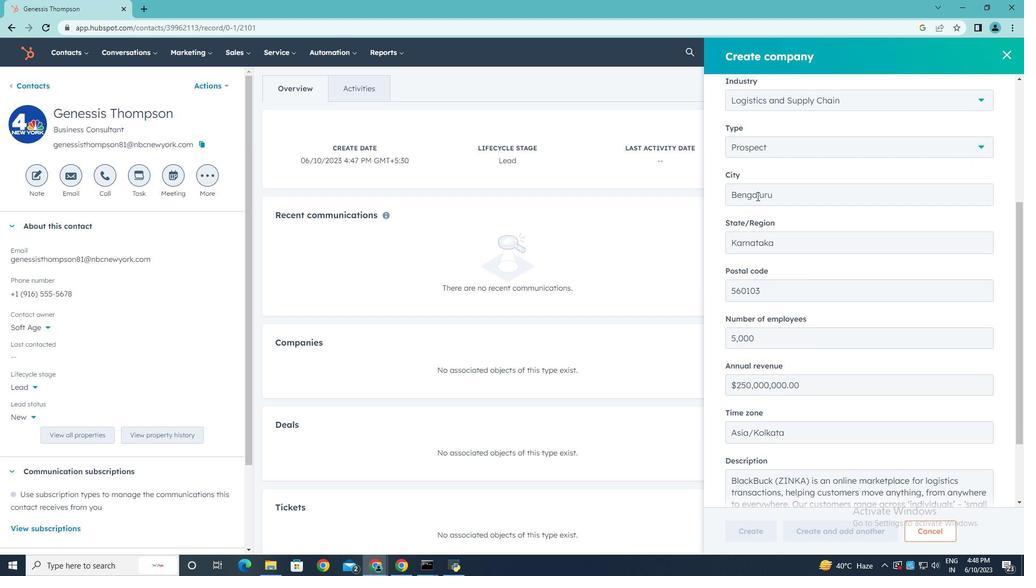
Action: Mouse scrolled (757, 195) with delta (0, 0)
Screenshot: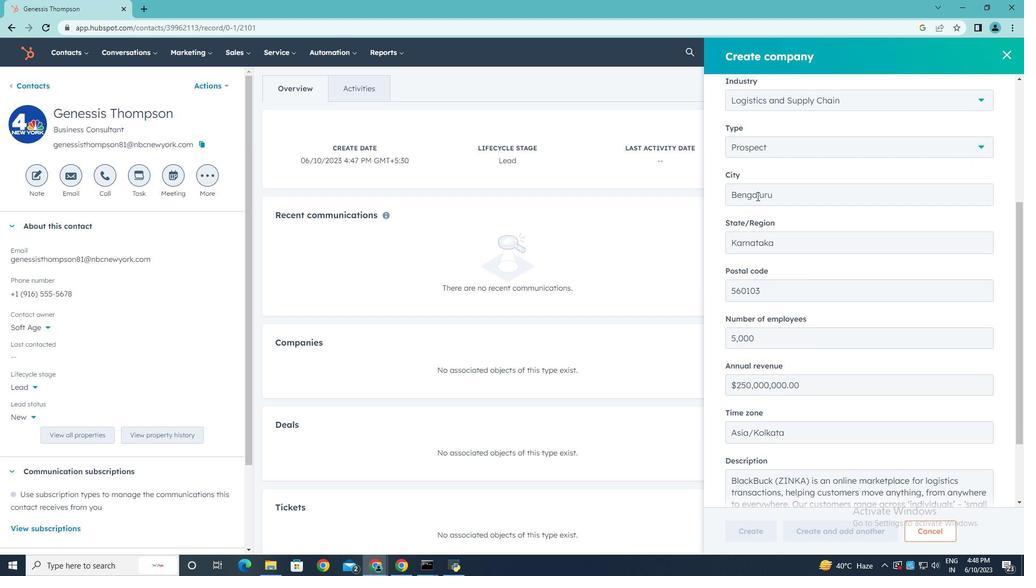 
Action: Mouse scrolled (757, 195) with delta (0, 0)
Screenshot: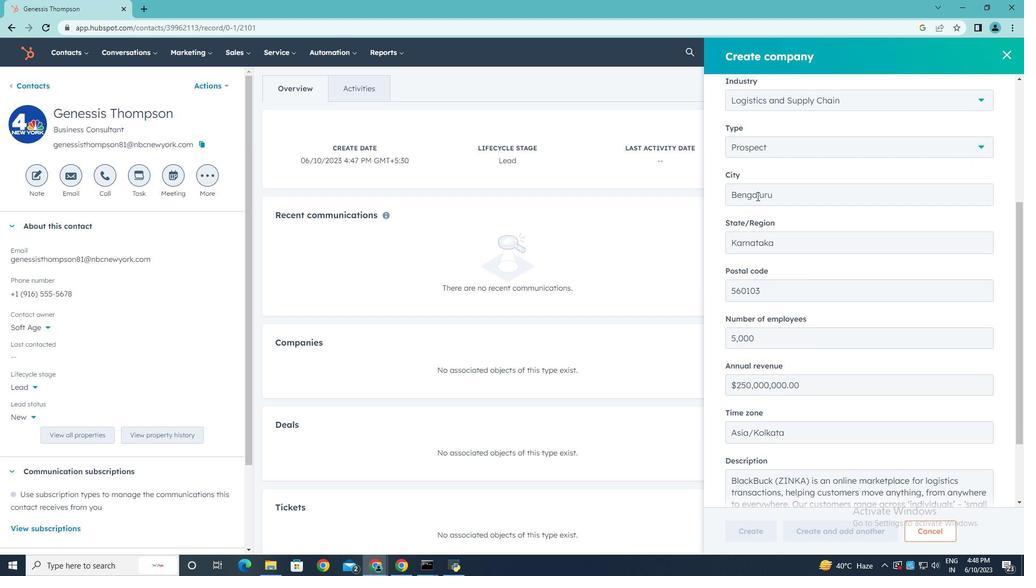 
Action: Mouse scrolled (757, 195) with delta (0, 0)
Screenshot: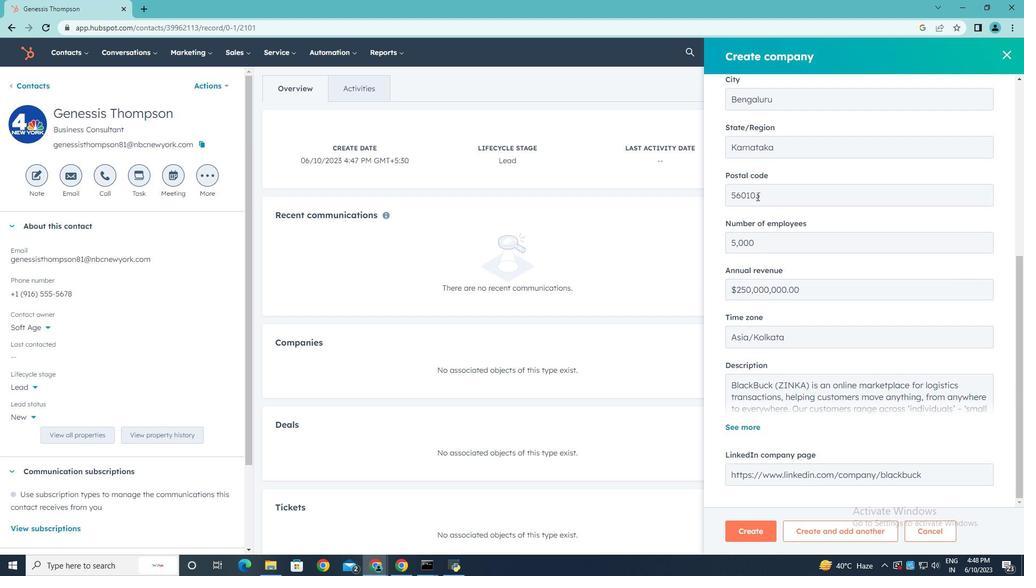 
Action: Mouse scrolled (757, 195) with delta (0, 0)
Screenshot: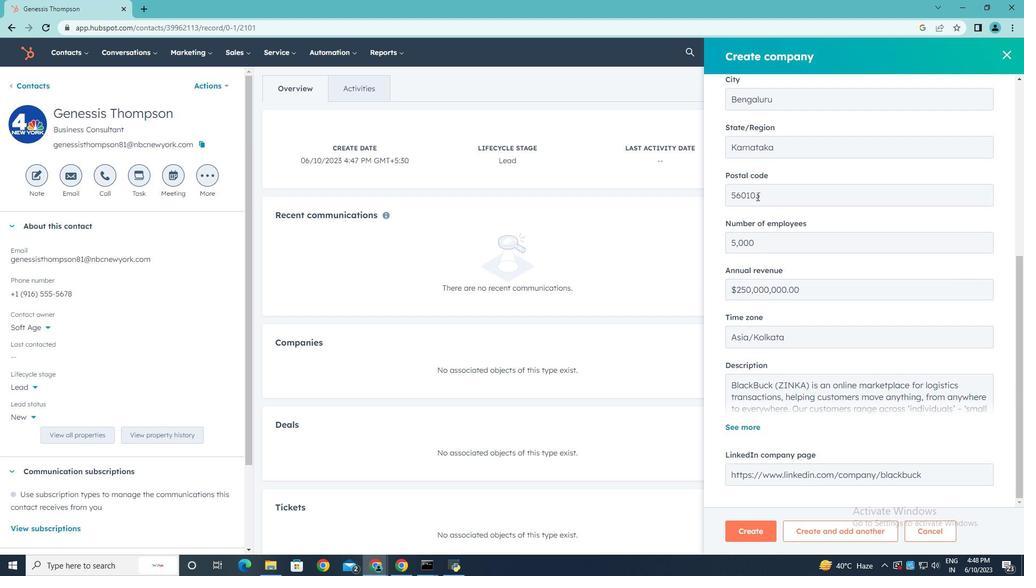 
Action: Mouse scrolled (757, 195) with delta (0, 0)
Screenshot: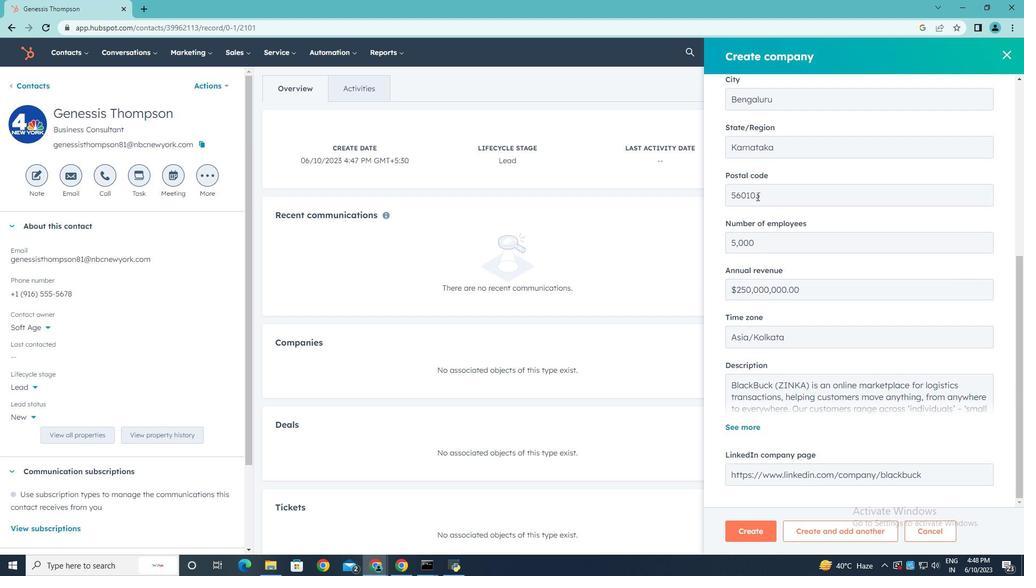 
Action: Mouse moved to (771, 535)
Screenshot: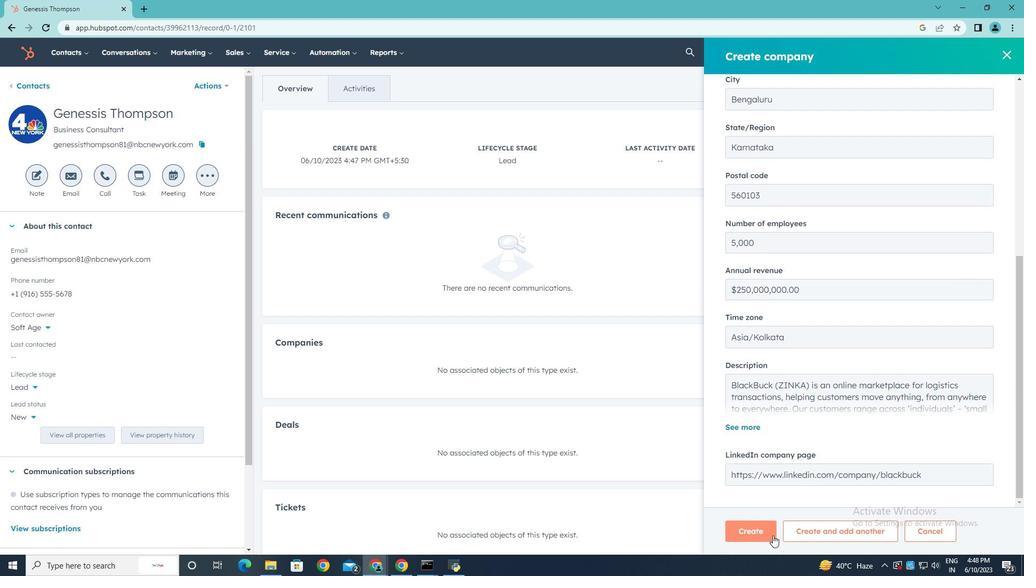 
Action: Mouse pressed left at (771, 535)
Screenshot: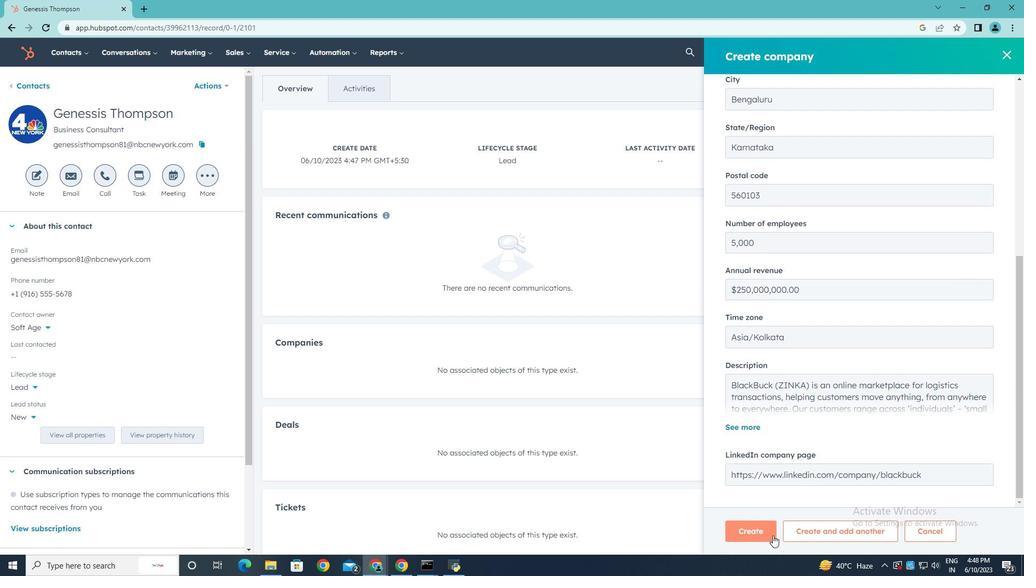 
Action: Mouse moved to (633, 416)
Screenshot: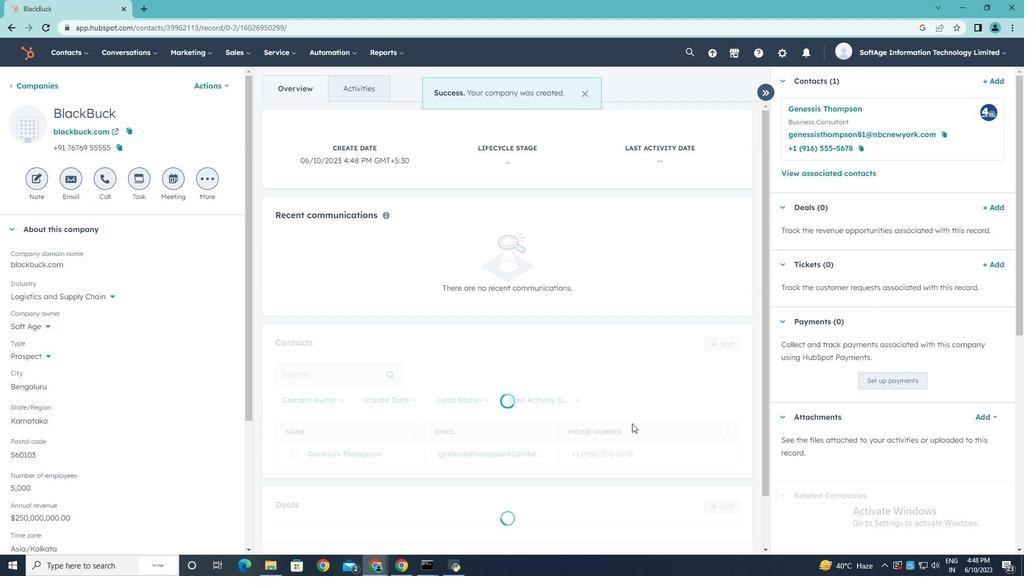 
